 Task: Create a due date automation trigger when advanced on, 2 days after a card is due add fields with custom field "Resume" set to a date not in this week at 11:00 AM.
Action: Mouse moved to (1384, 100)
Screenshot: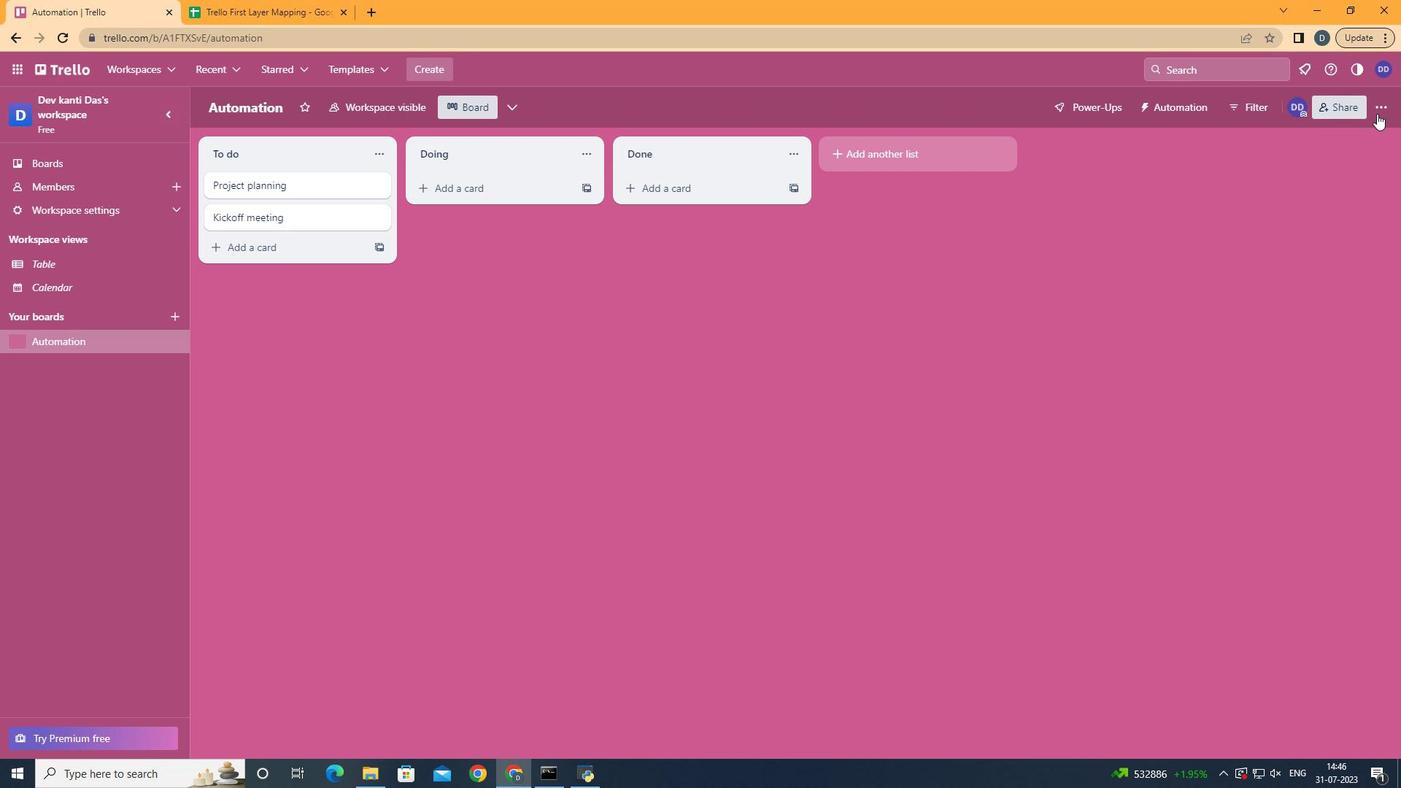 
Action: Mouse pressed left at (1384, 100)
Screenshot: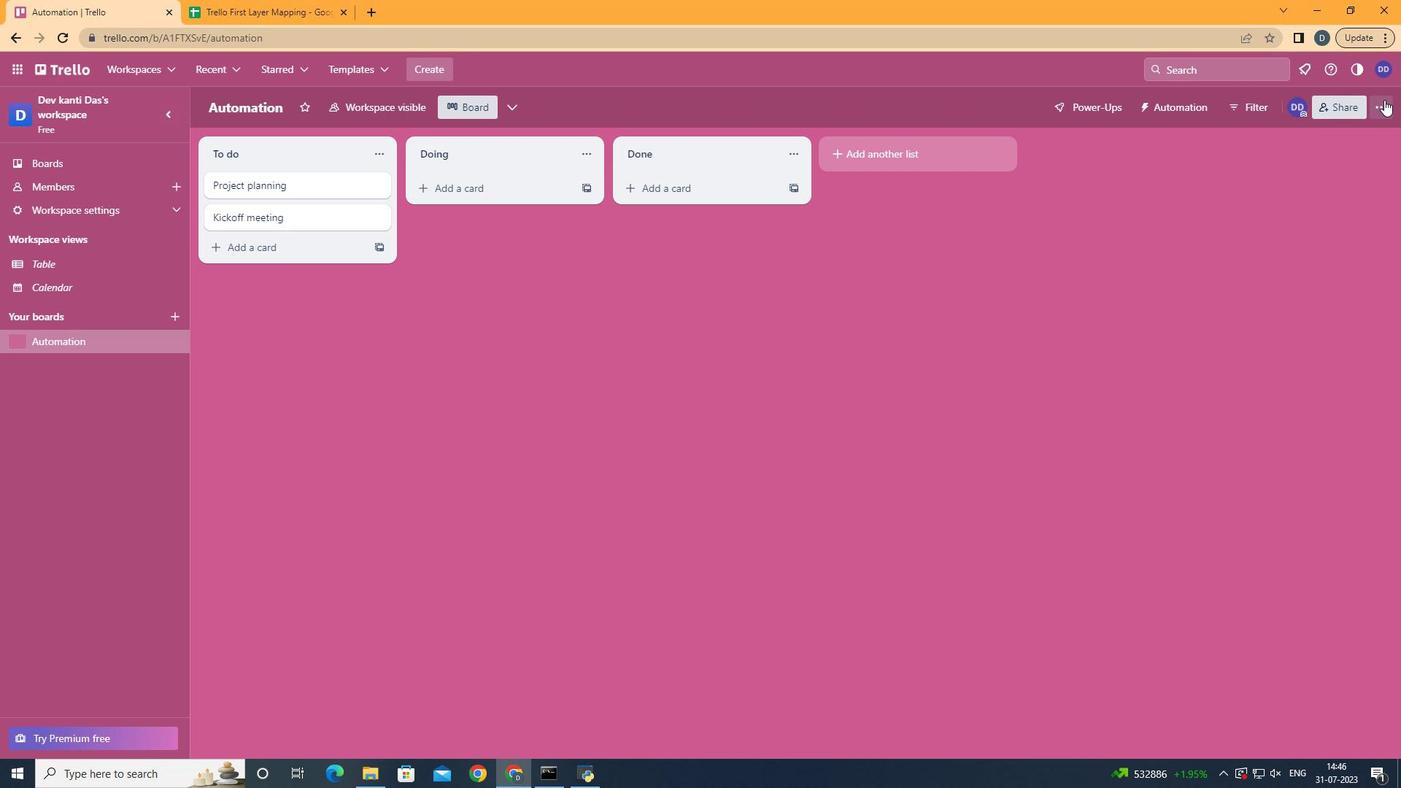 
Action: Mouse moved to (1298, 297)
Screenshot: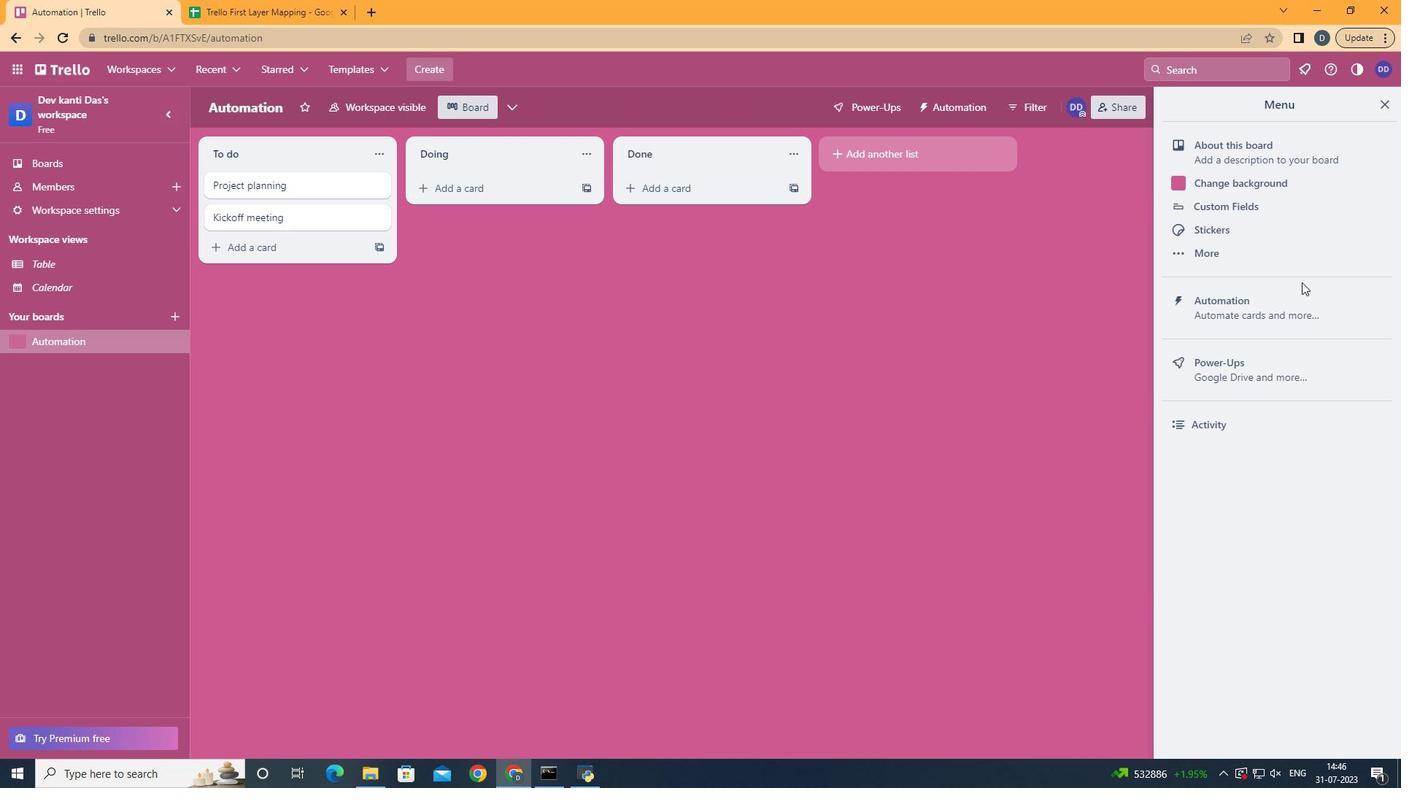 
Action: Mouse pressed left at (1298, 297)
Screenshot: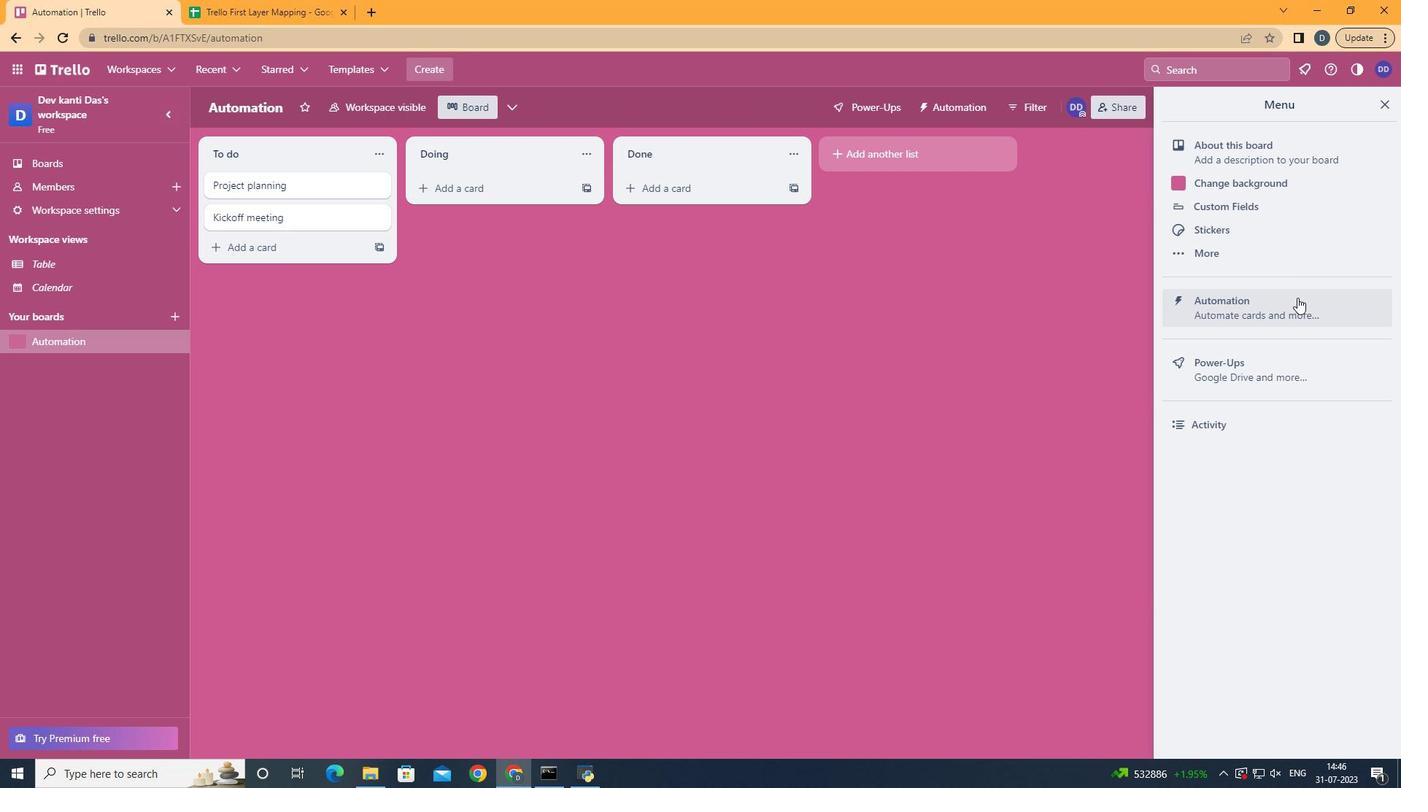 
Action: Mouse moved to (294, 291)
Screenshot: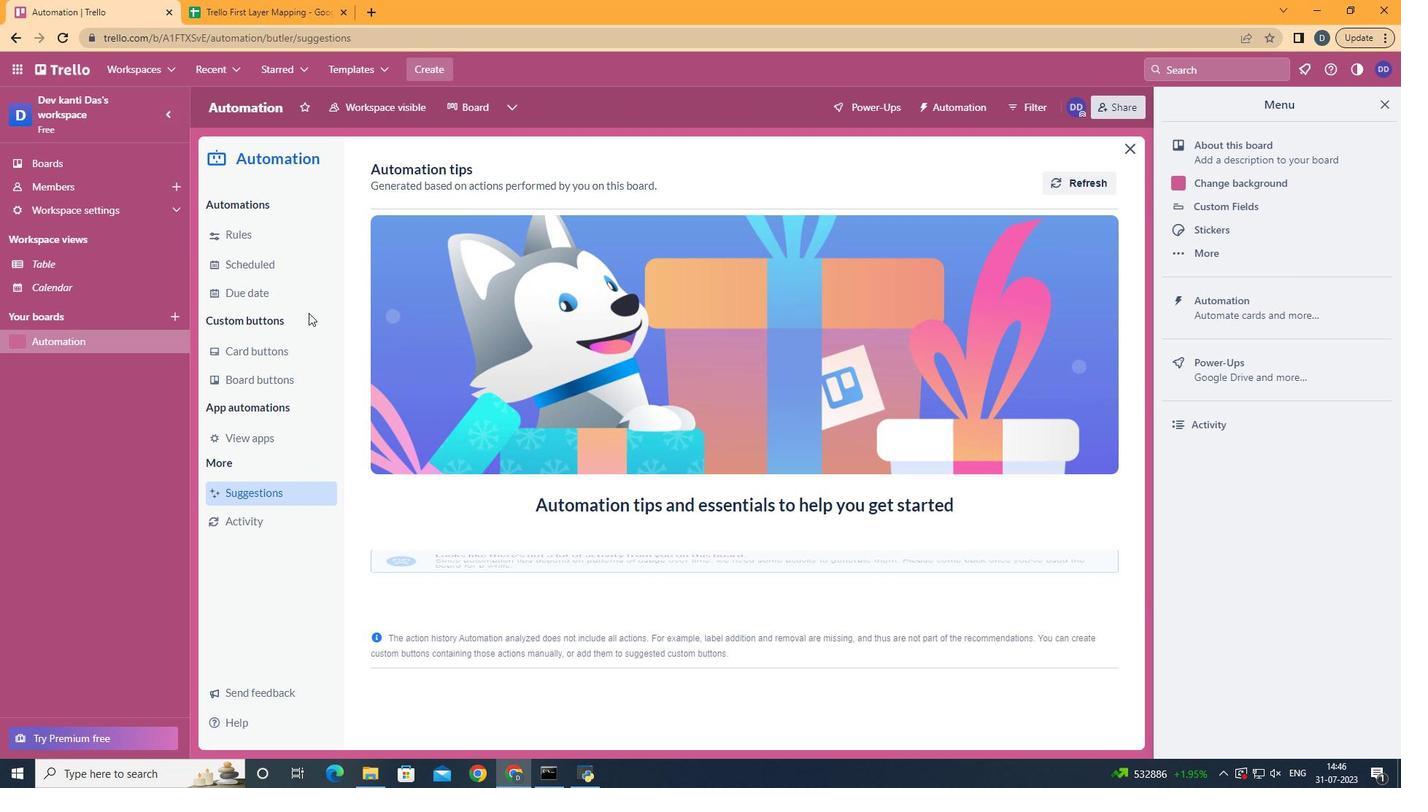 
Action: Mouse pressed left at (294, 291)
Screenshot: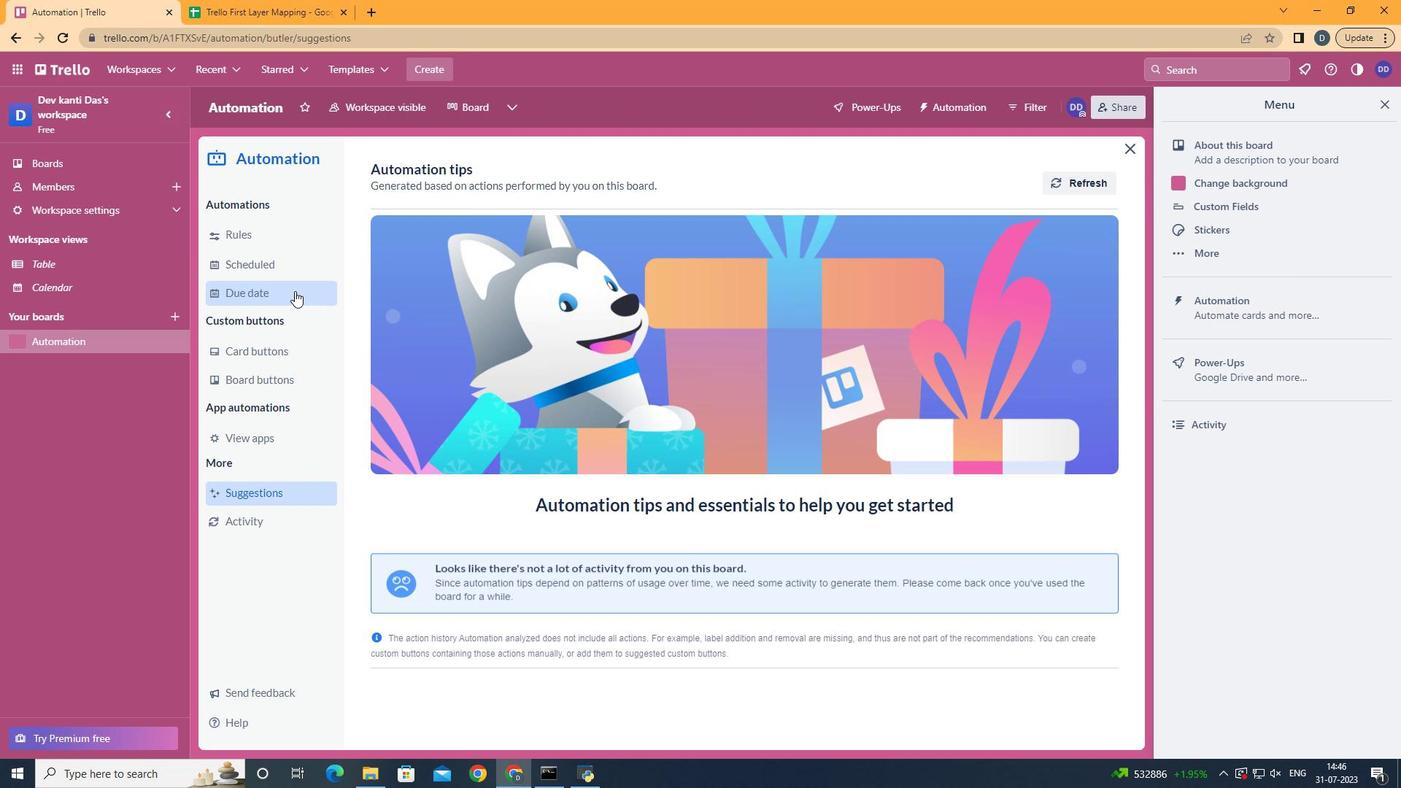 
Action: Mouse moved to (1059, 172)
Screenshot: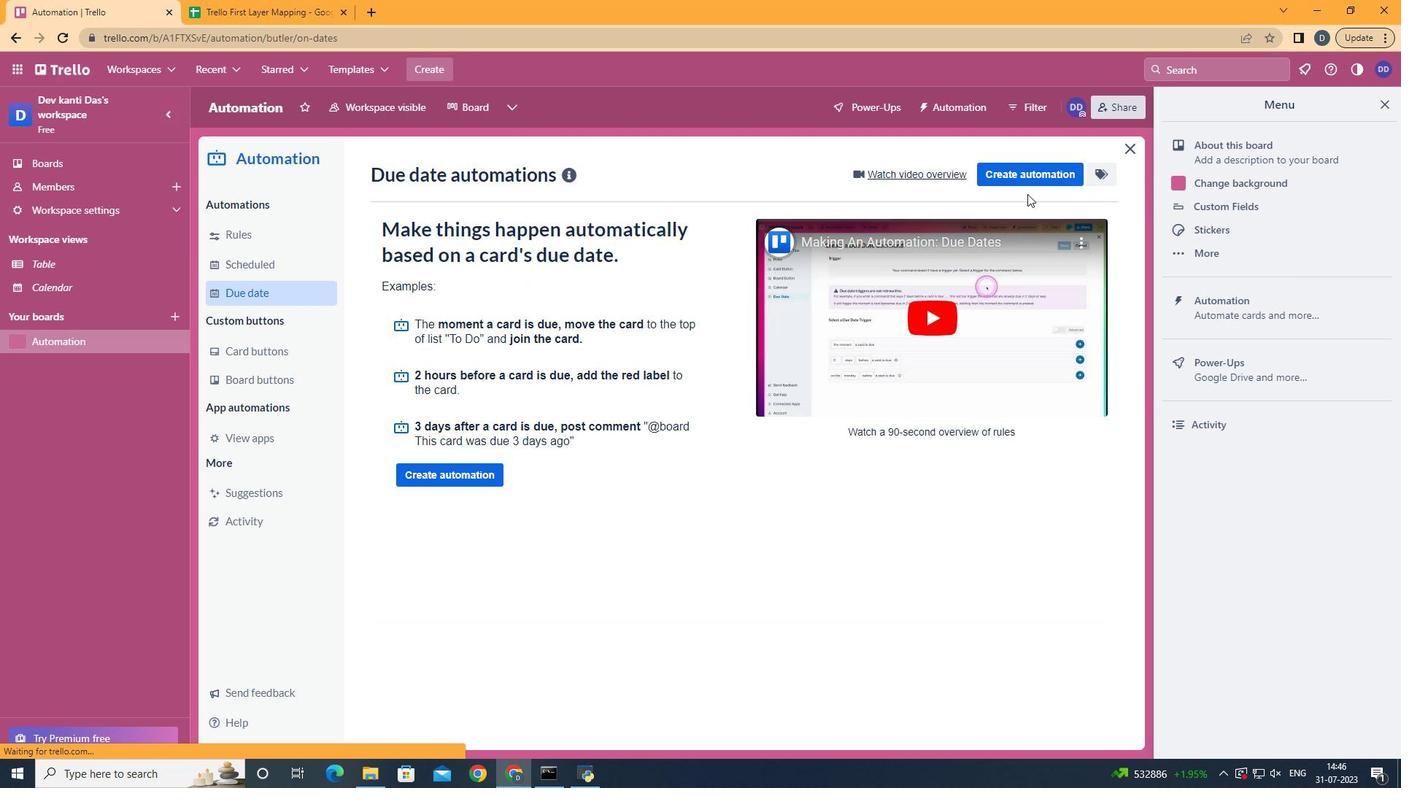 
Action: Mouse pressed left at (1059, 172)
Screenshot: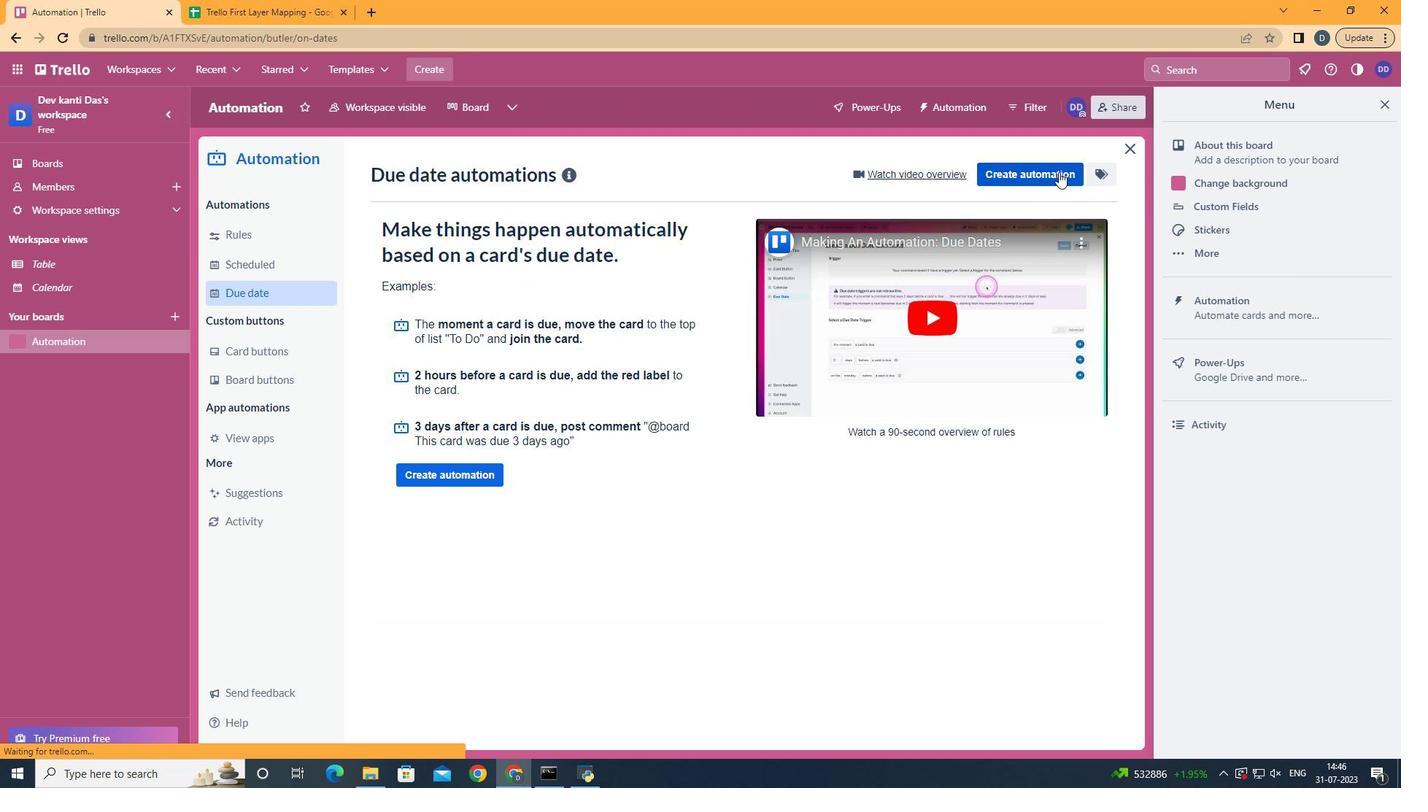 
Action: Mouse moved to (711, 331)
Screenshot: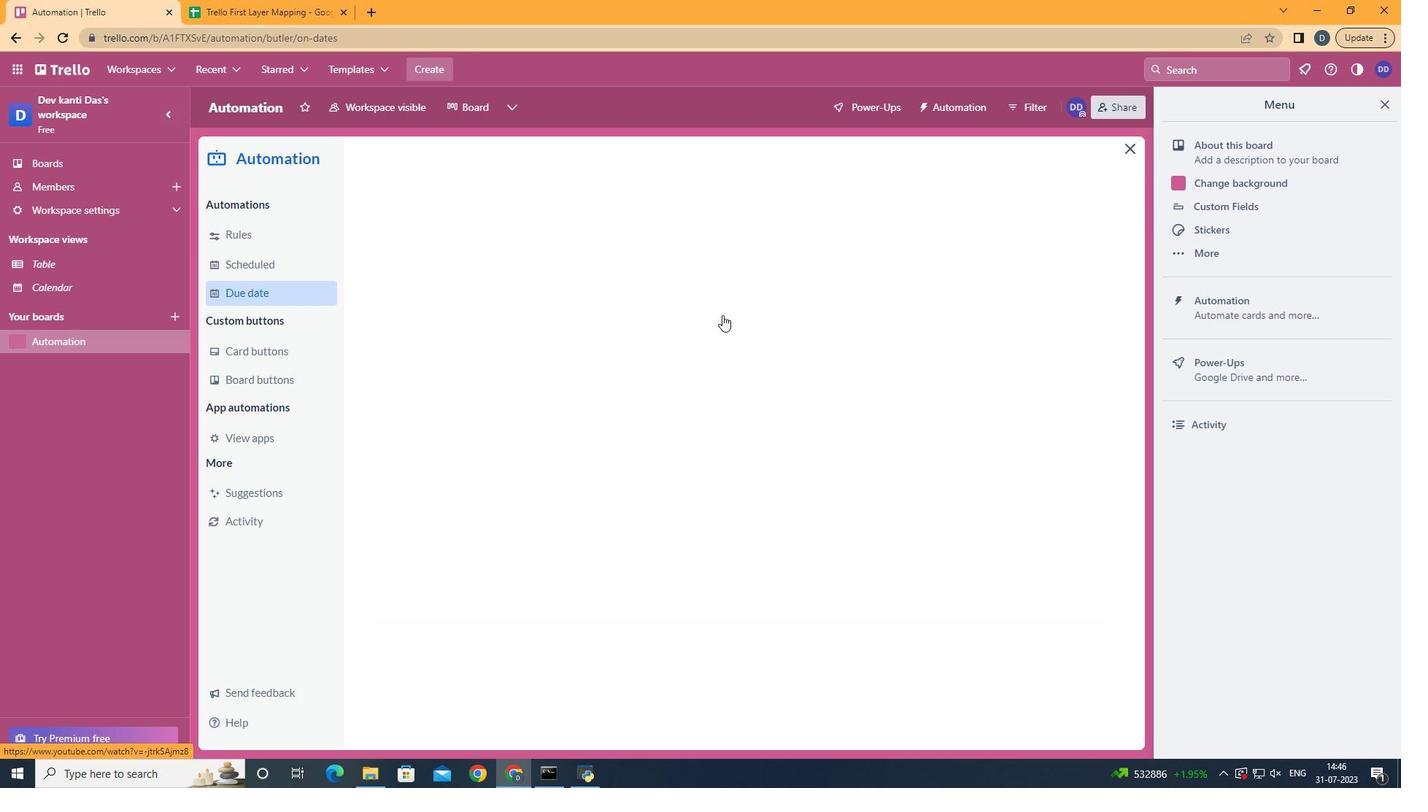 
Action: Mouse pressed left at (711, 331)
Screenshot: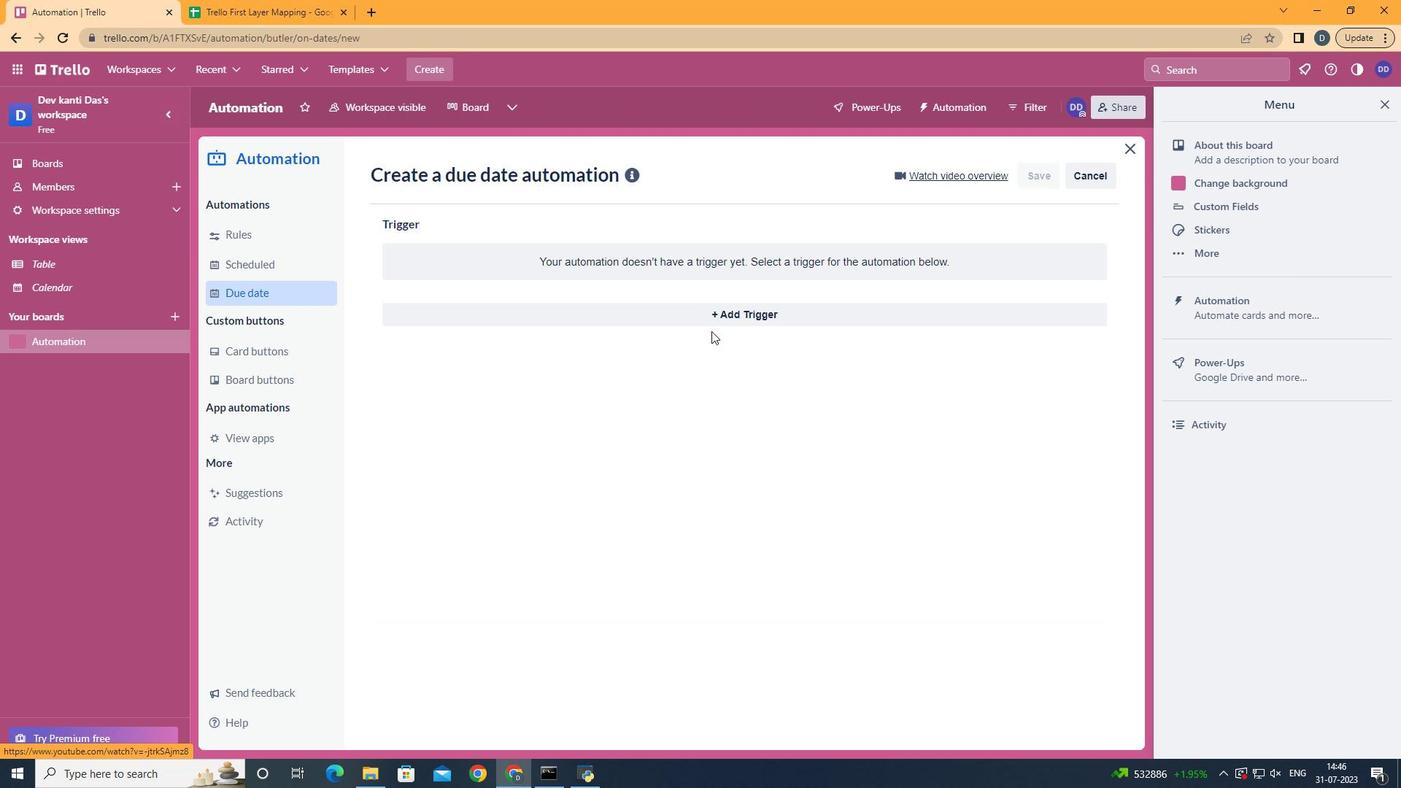 
Action: Mouse moved to (712, 321)
Screenshot: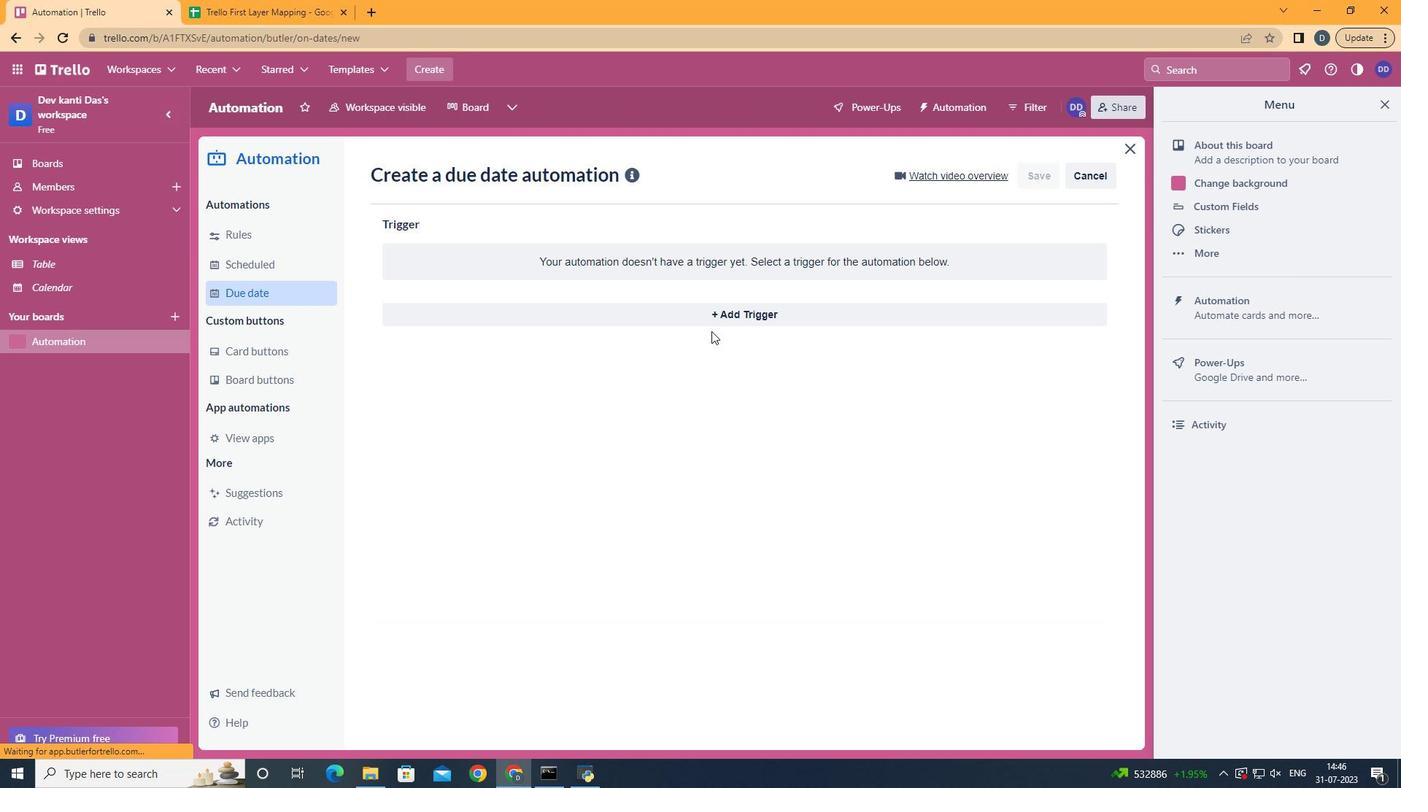 
Action: Mouse pressed left at (712, 321)
Screenshot: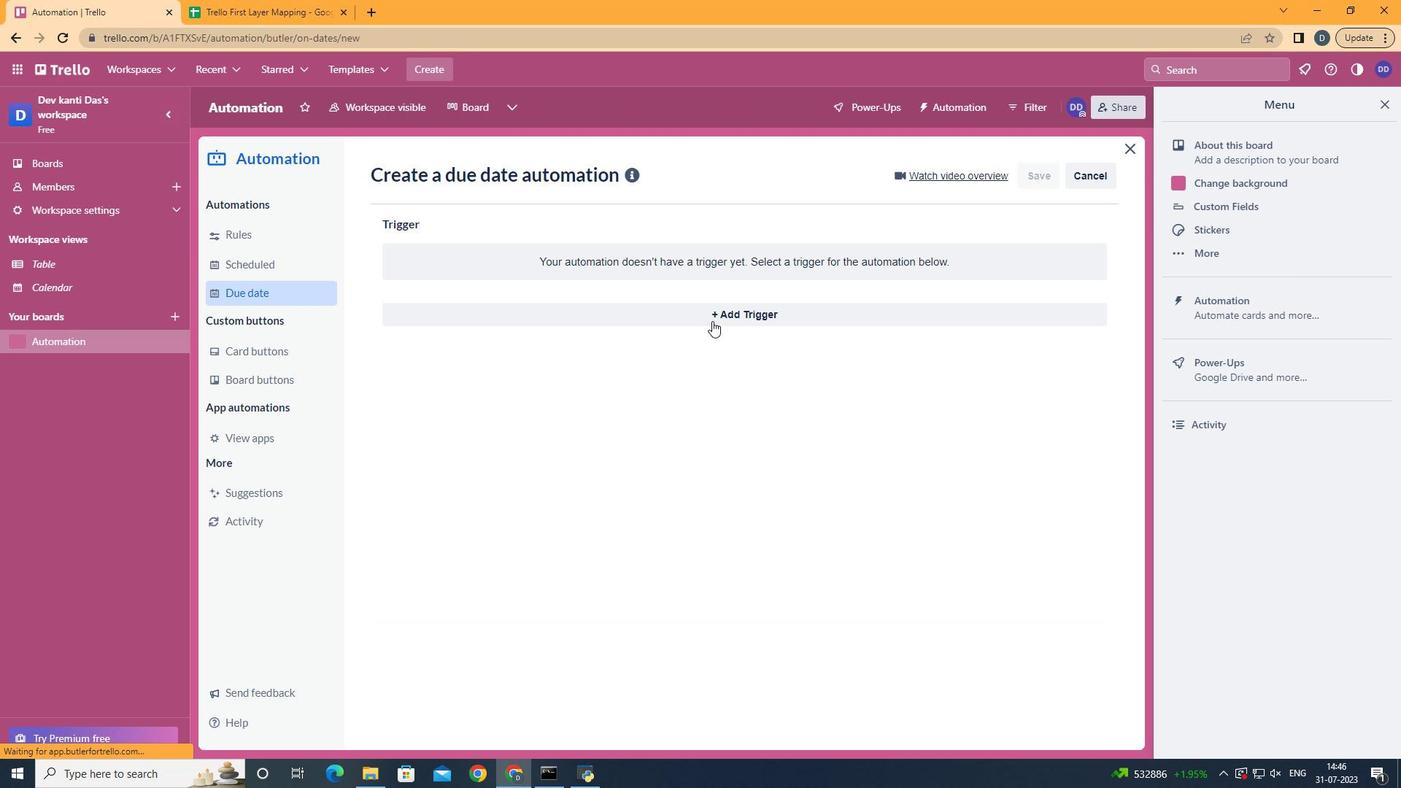 
Action: Mouse moved to (504, 594)
Screenshot: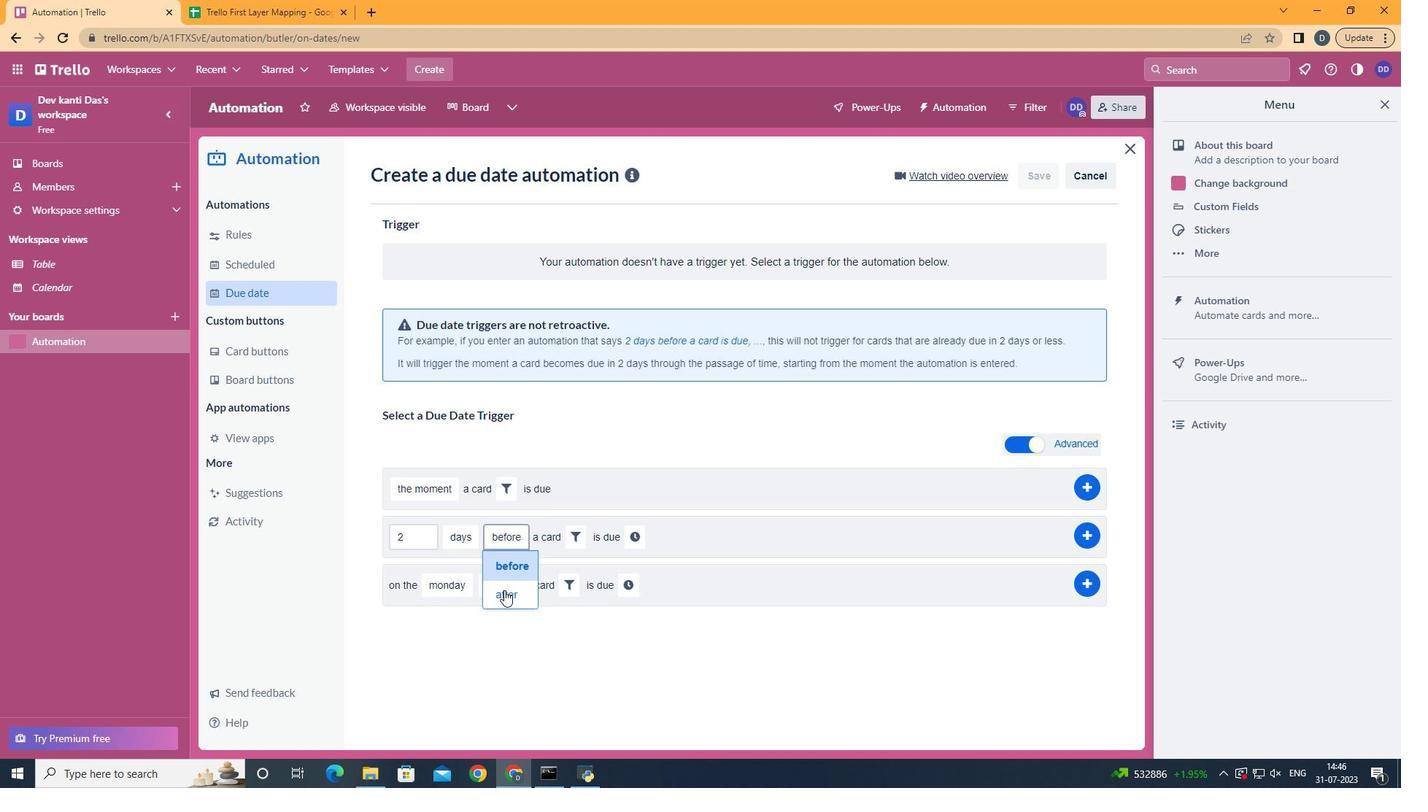 
Action: Mouse pressed left at (504, 594)
Screenshot: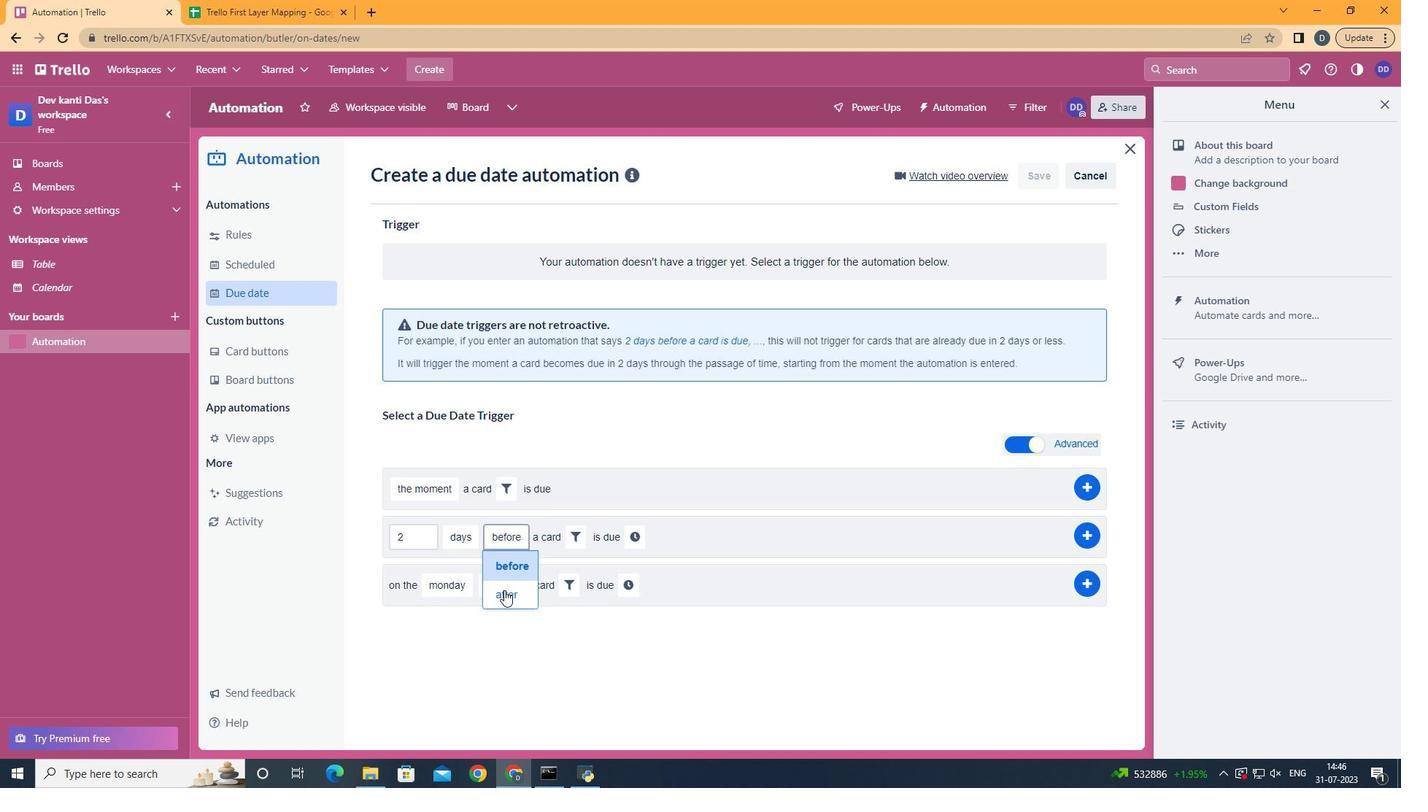
Action: Mouse moved to (568, 540)
Screenshot: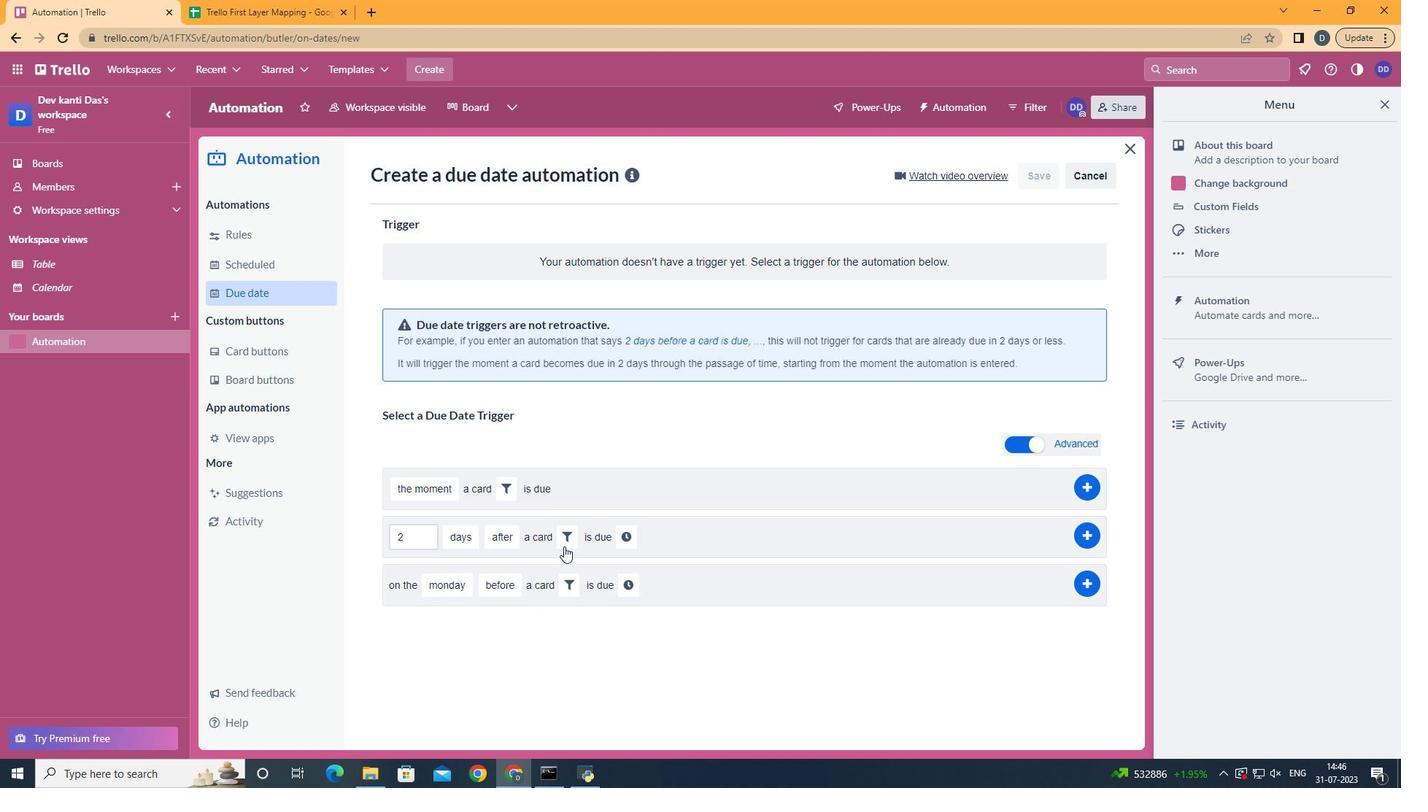 
Action: Mouse pressed left at (568, 540)
Screenshot: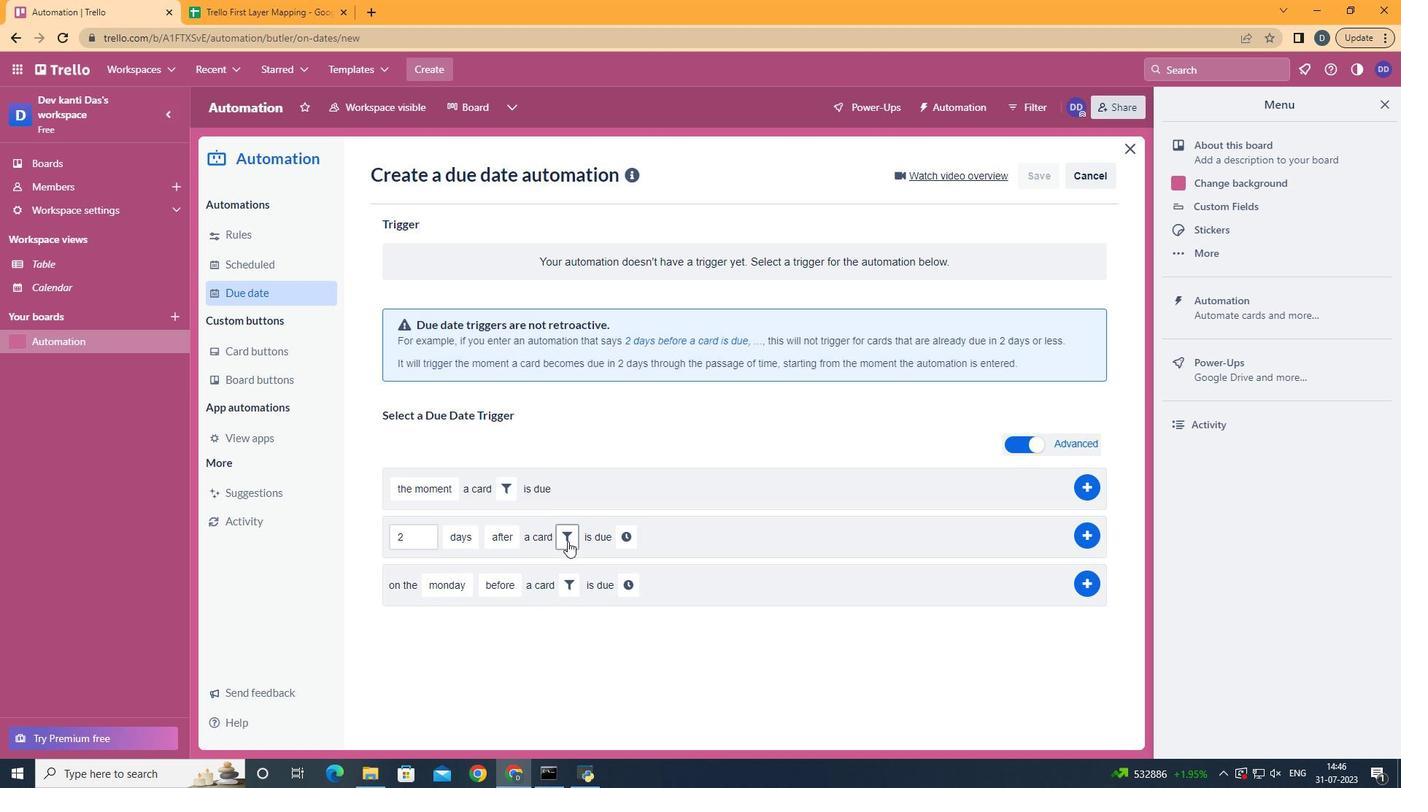 
Action: Mouse moved to (792, 589)
Screenshot: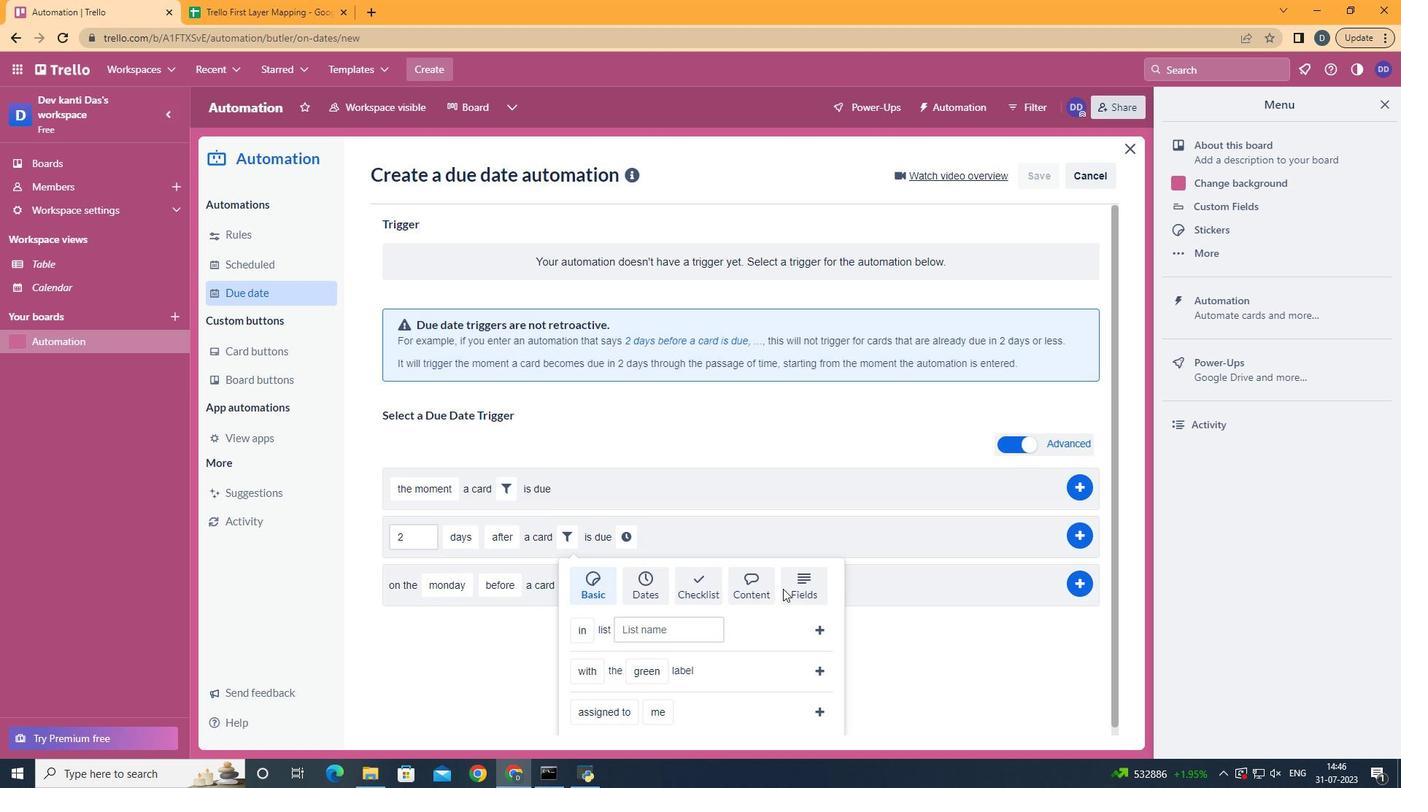 
Action: Mouse pressed left at (792, 589)
Screenshot: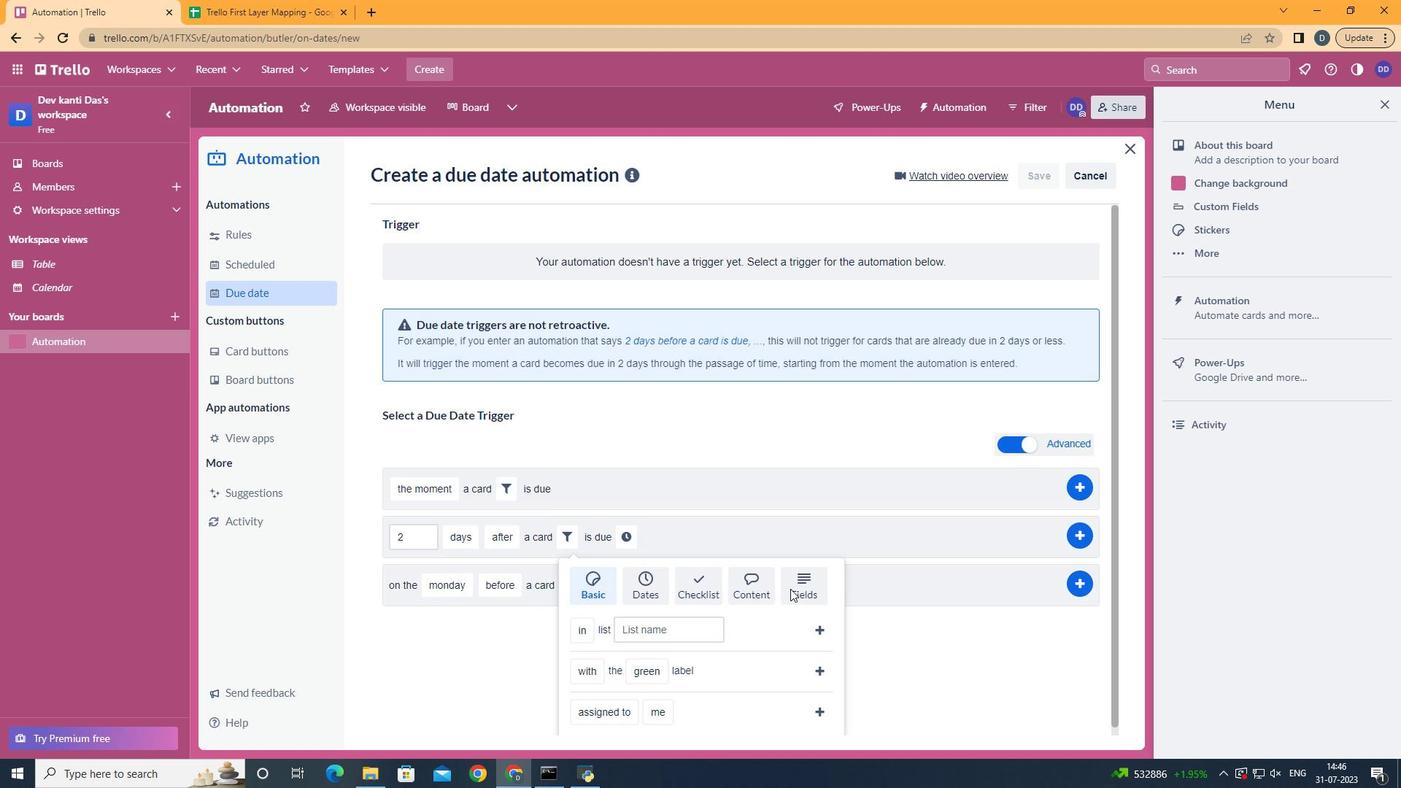 
Action: Mouse scrolled (792, 588) with delta (0, 0)
Screenshot: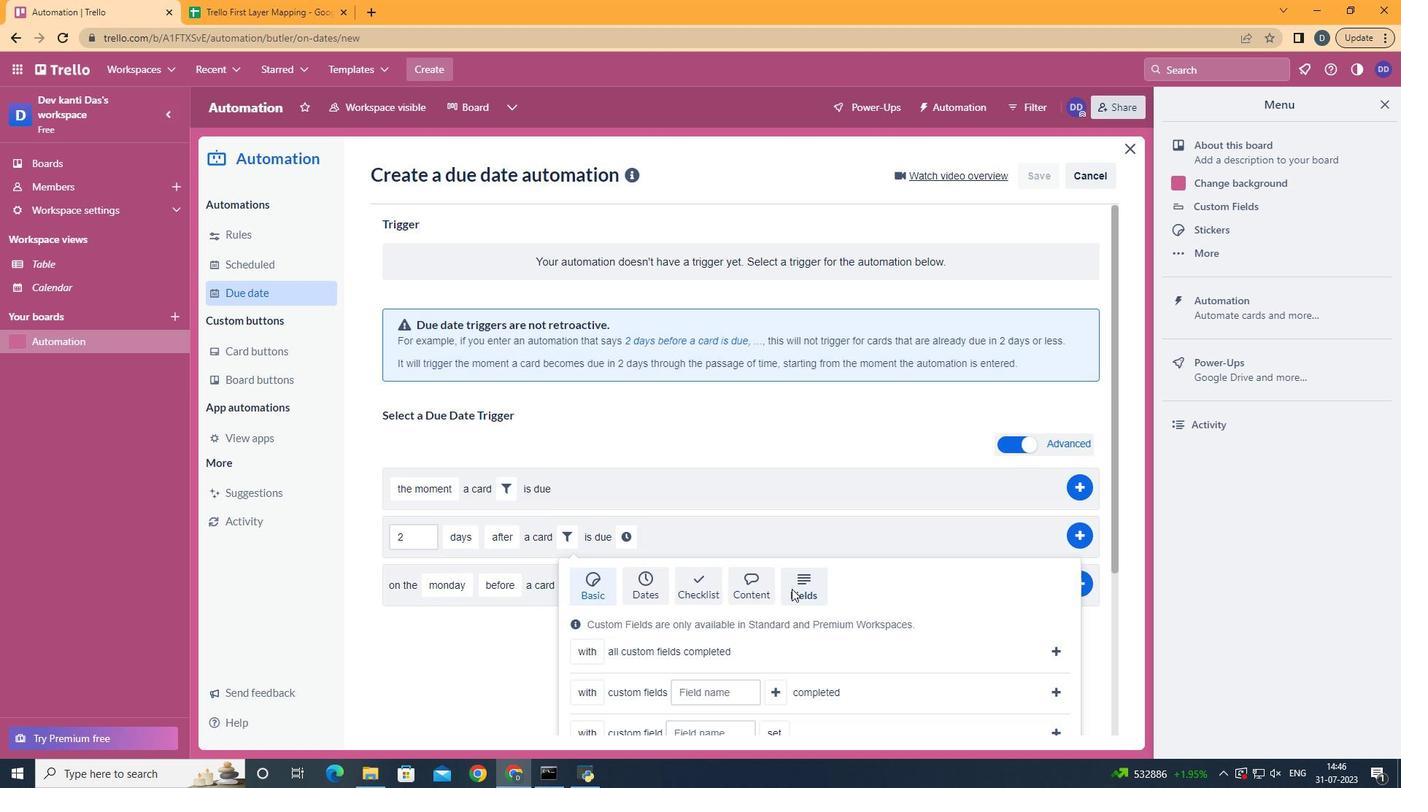
Action: Mouse scrolled (792, 588) with delta (0, 0)
Screenshot: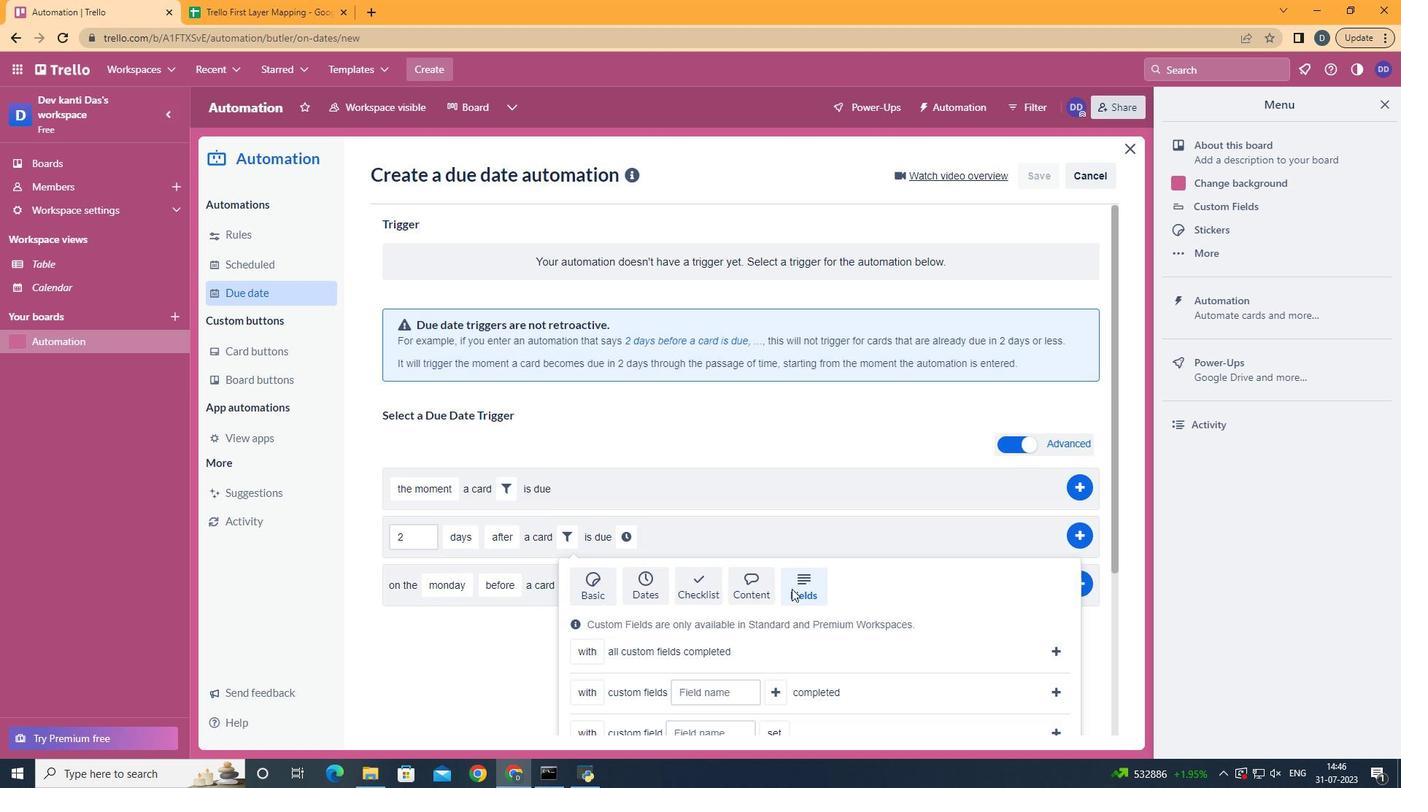
Action: Mouse scrolled (792, 588) with delta (0, 0)
Screenshot: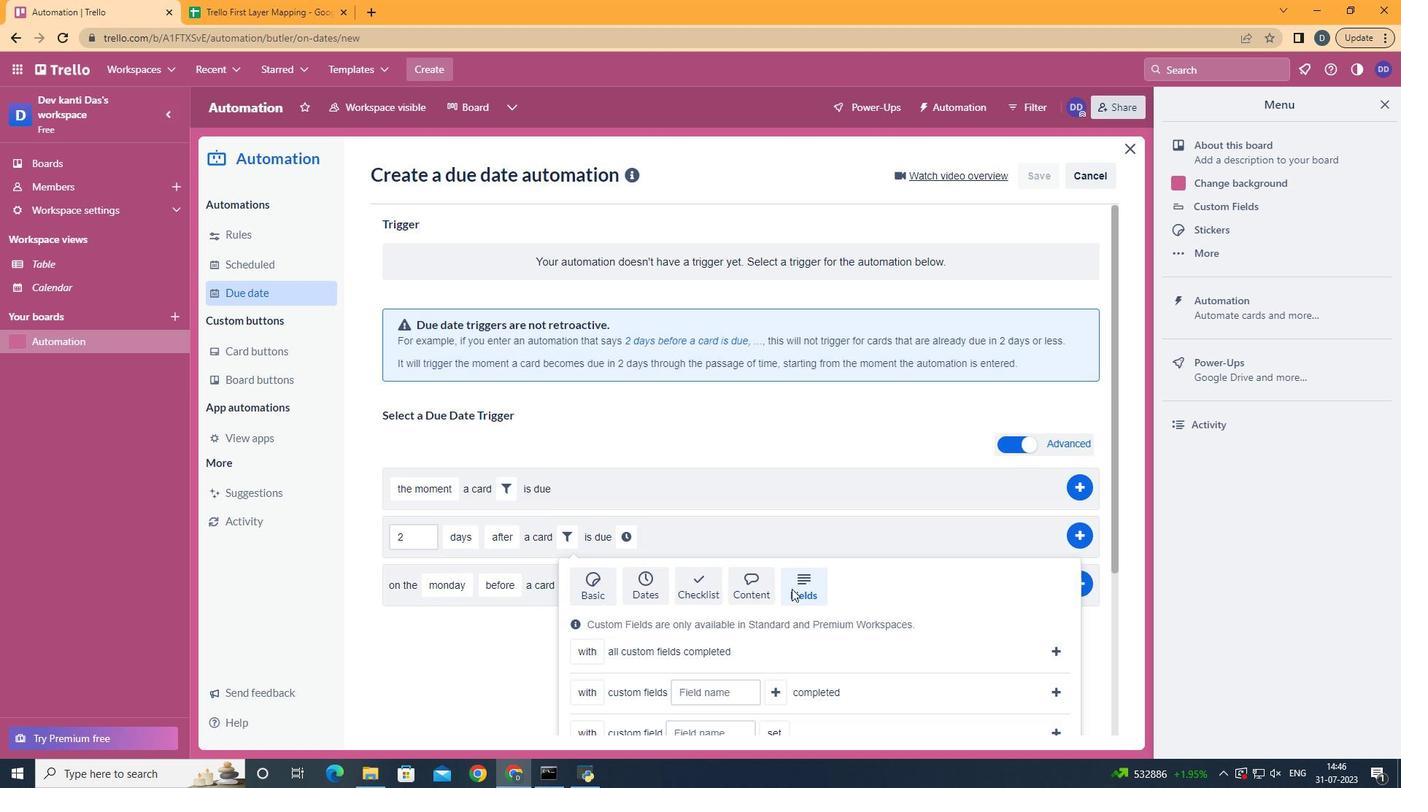 
Action: Mouse scrolled (792, 588) with delta (0, 0)
Screenshot: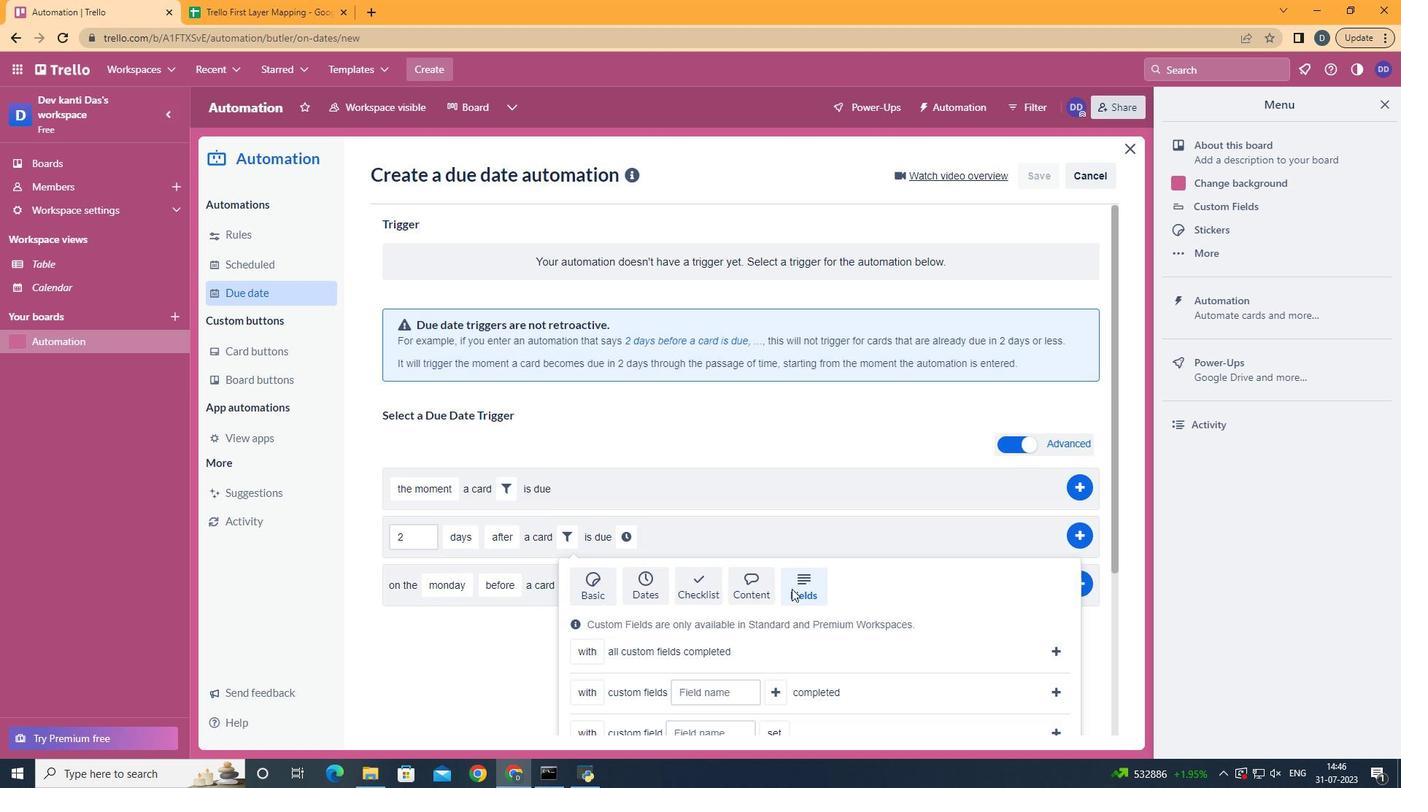 
Action: Mouse scrolled (792, 588) with delta (0, 0)
Screenshot: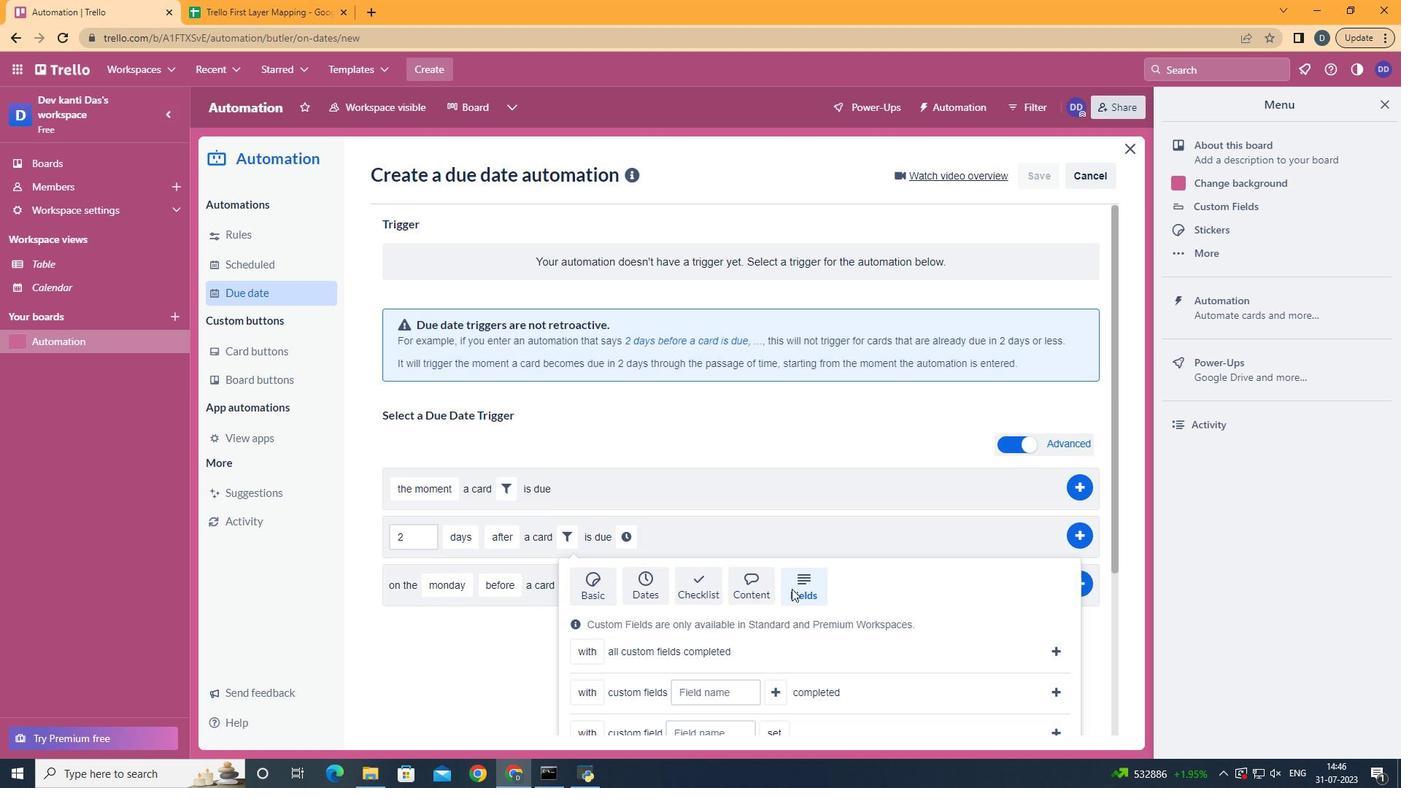 
Action: Mouse moved to (603, 682)
Screenshot: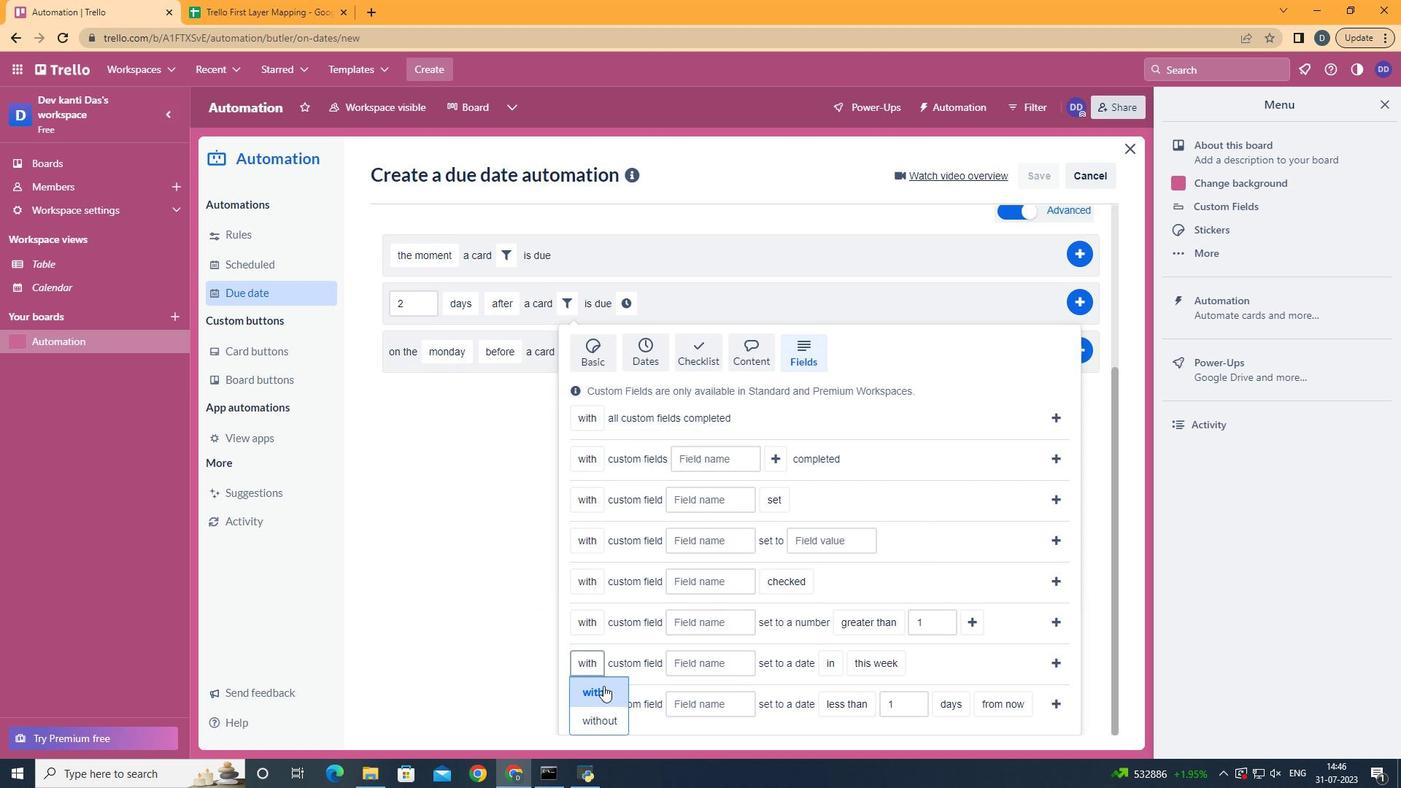 
Action: Mouse pressed left at (603, 682)
Screenshot: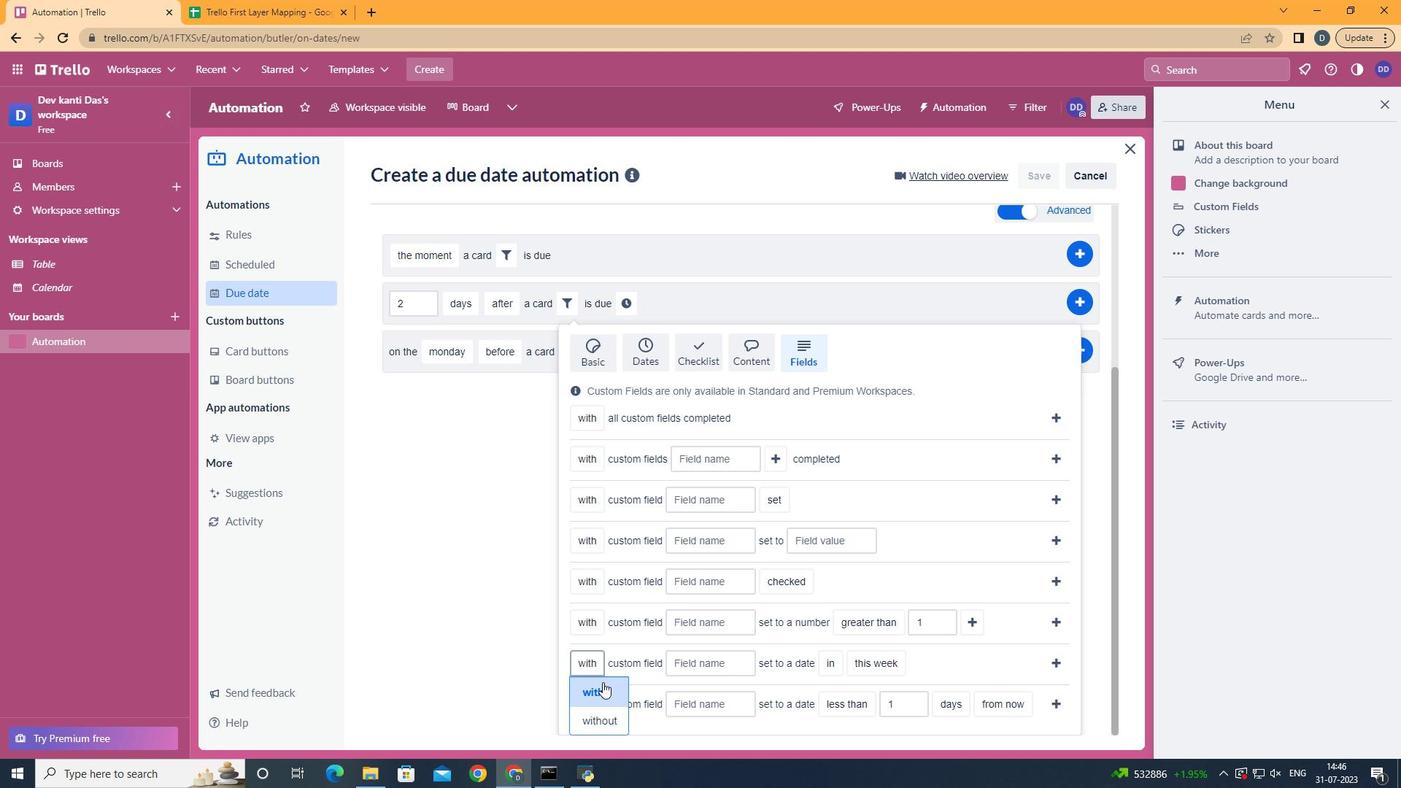 
Action: Mouse moved to (693, 665)
Screenshot: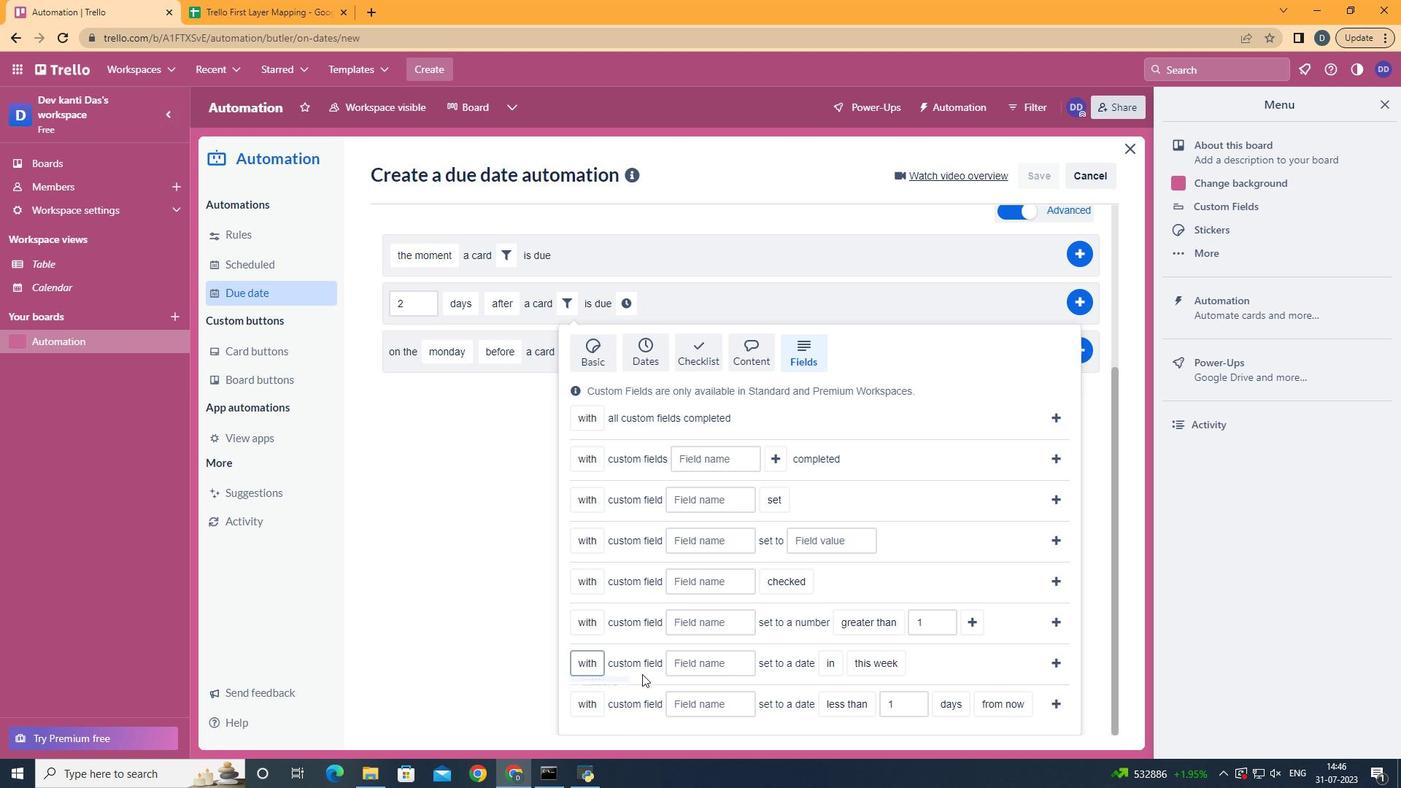 
Action: Mouse pressed left at (693, 665)
Screenshot: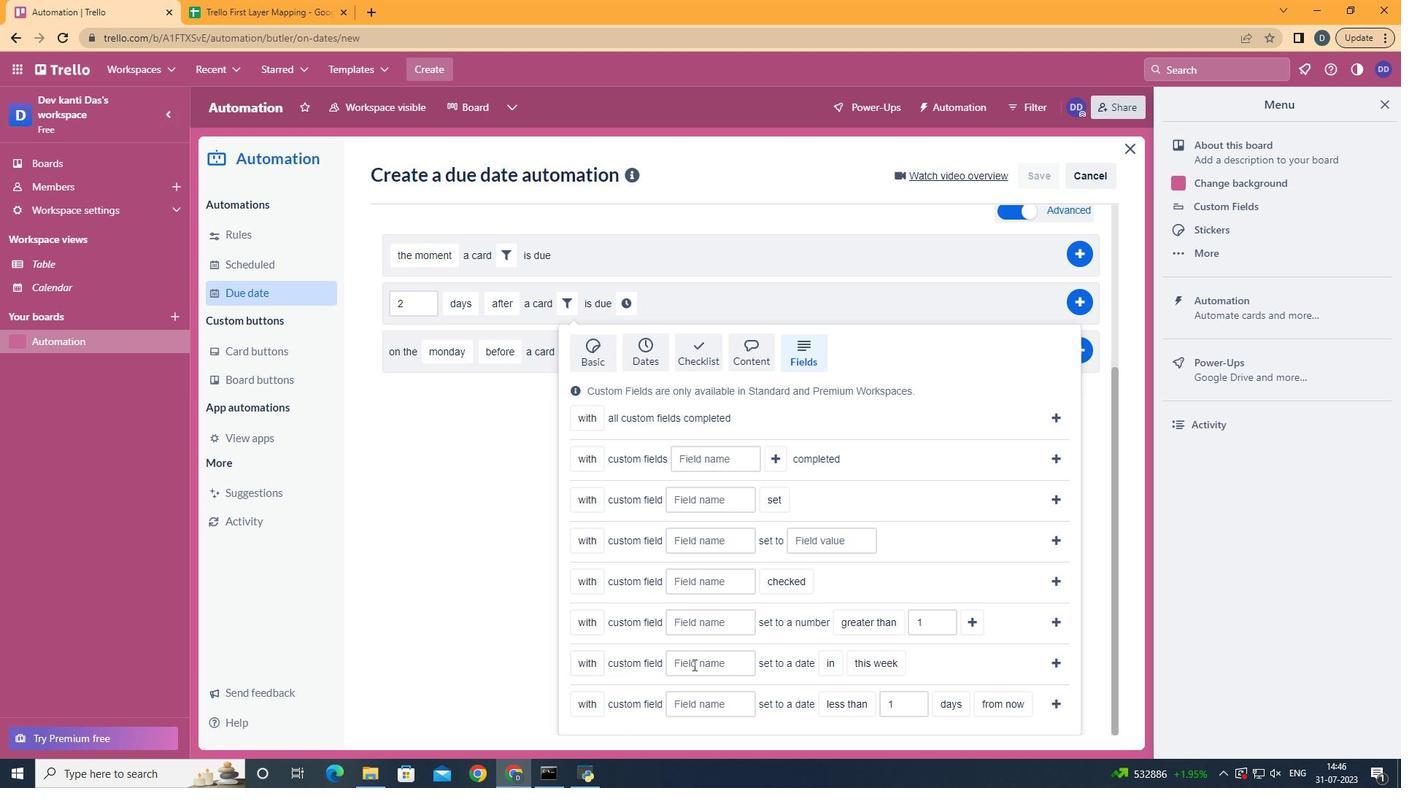 
Action: Key pressed <Key.shift>Resume
Screenshot: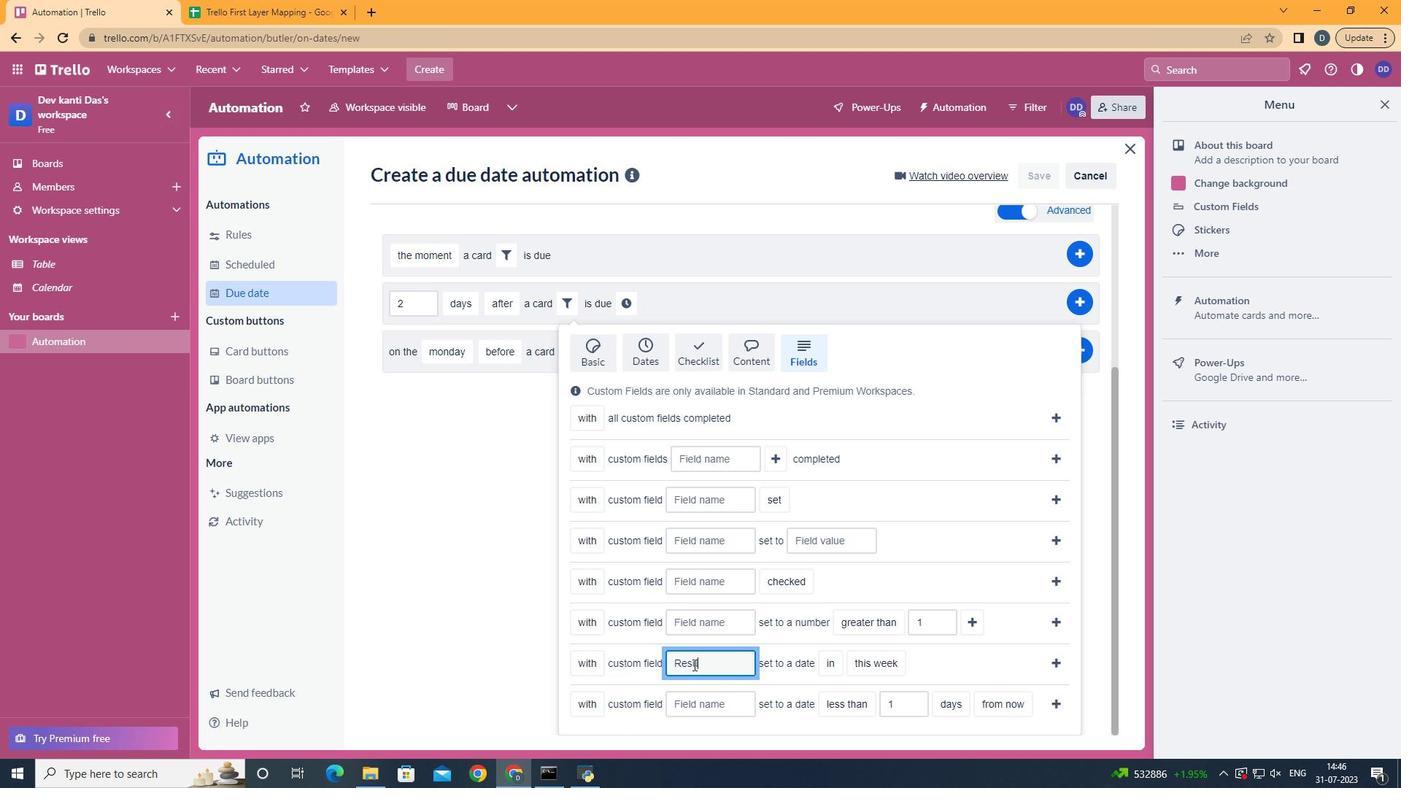 
Action: Mouse moved to (838, 719)
Screenshot: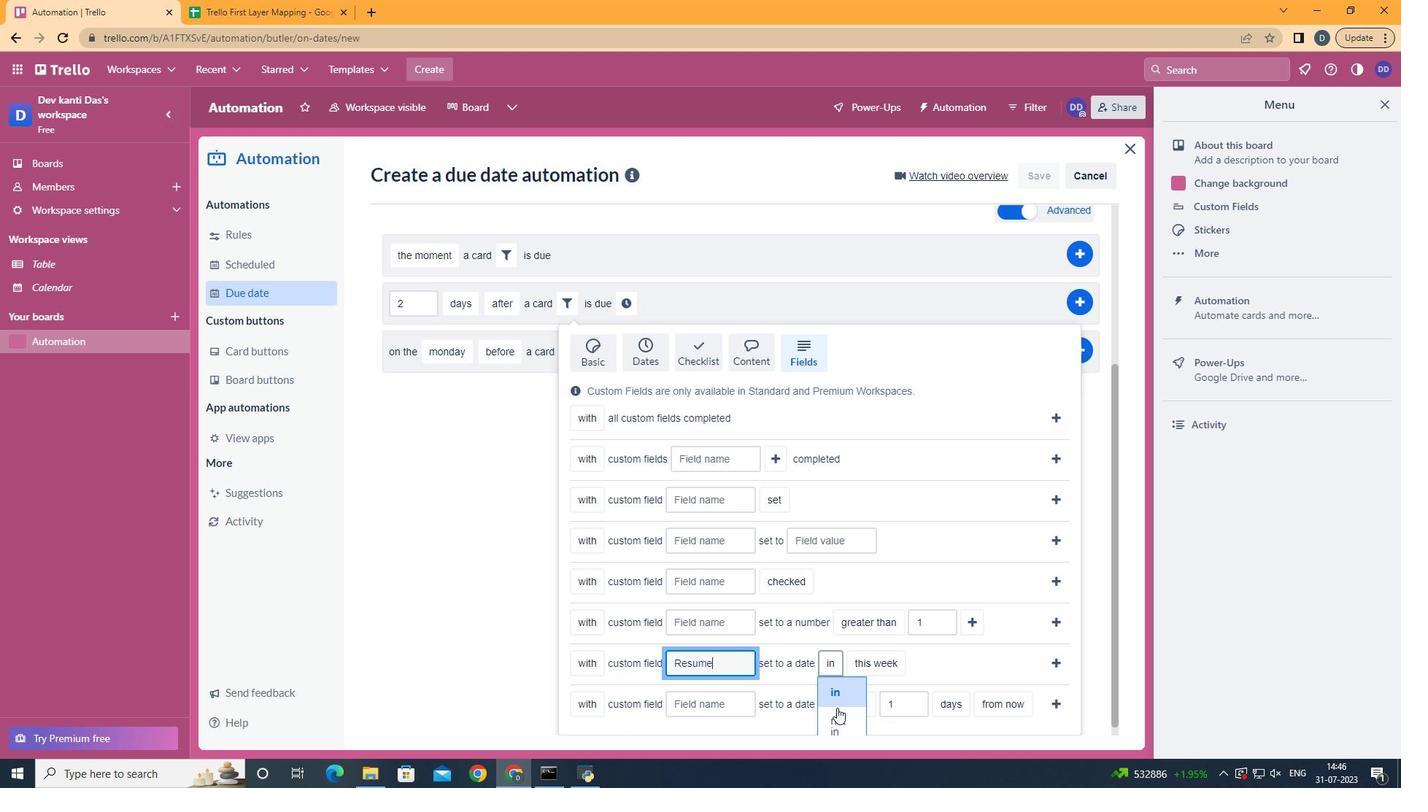 
Action: Mouse pressed left at (838, 719)
Screenshot: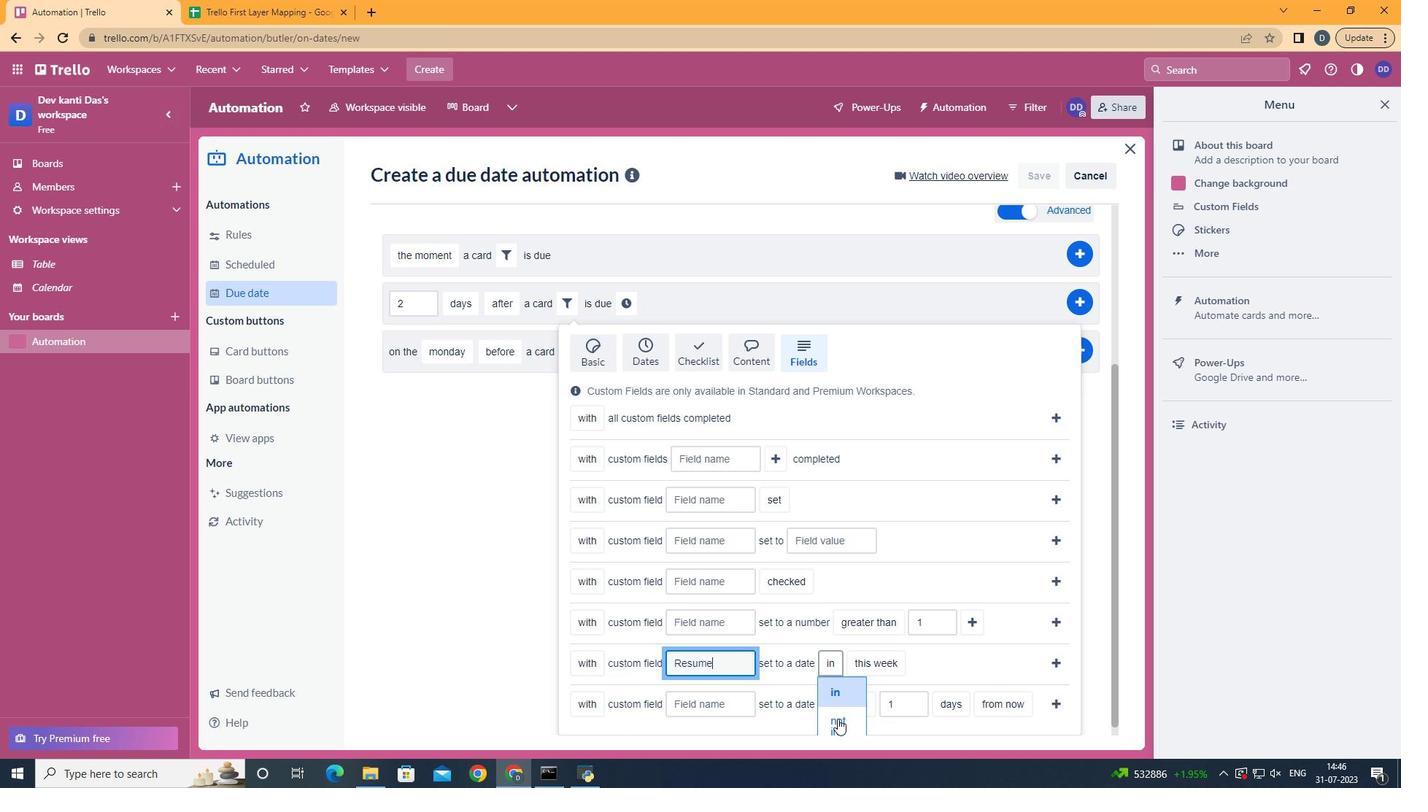 
Action: Mouse moved to (900, 687)
Screenshot: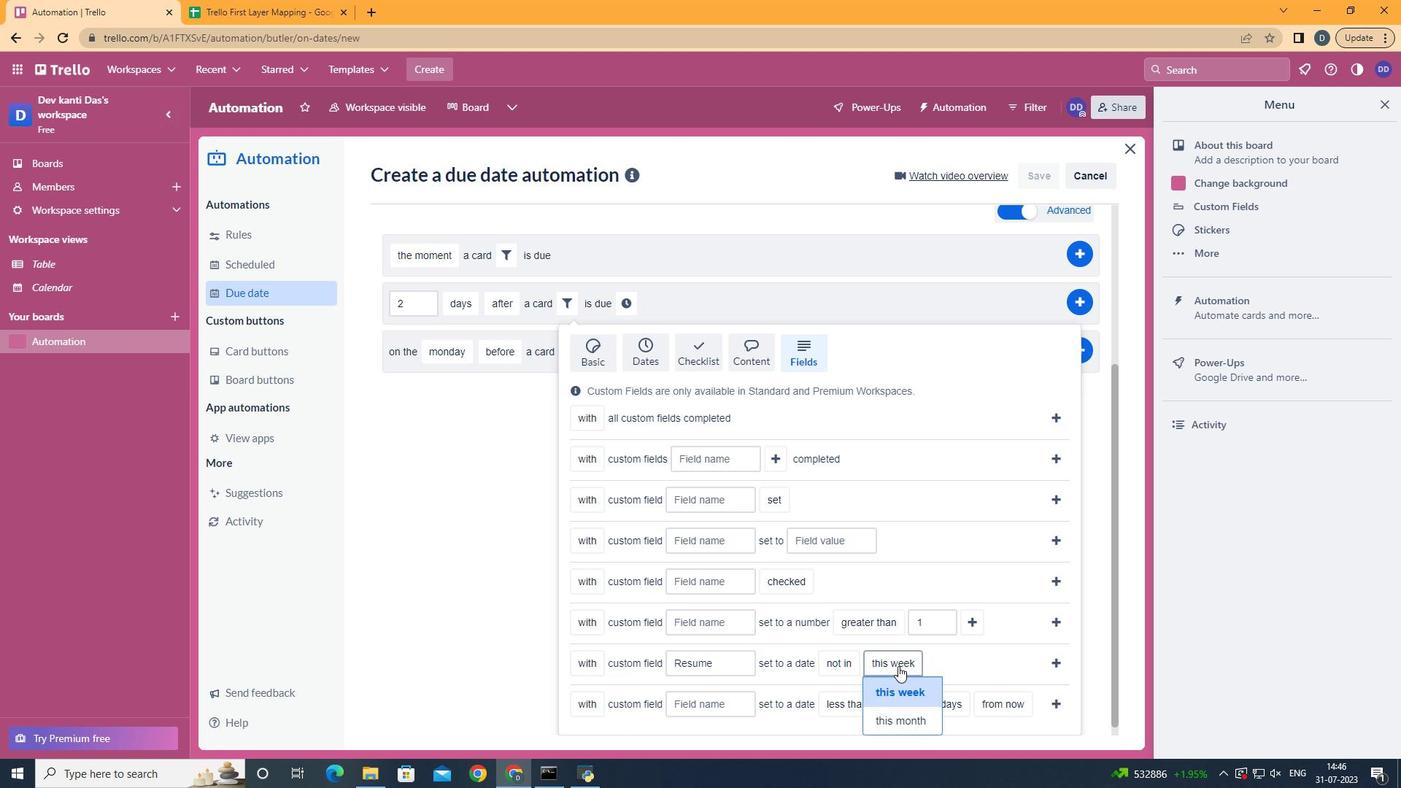 
Action: Mouse pressed left at (900, 687)
Screenshot: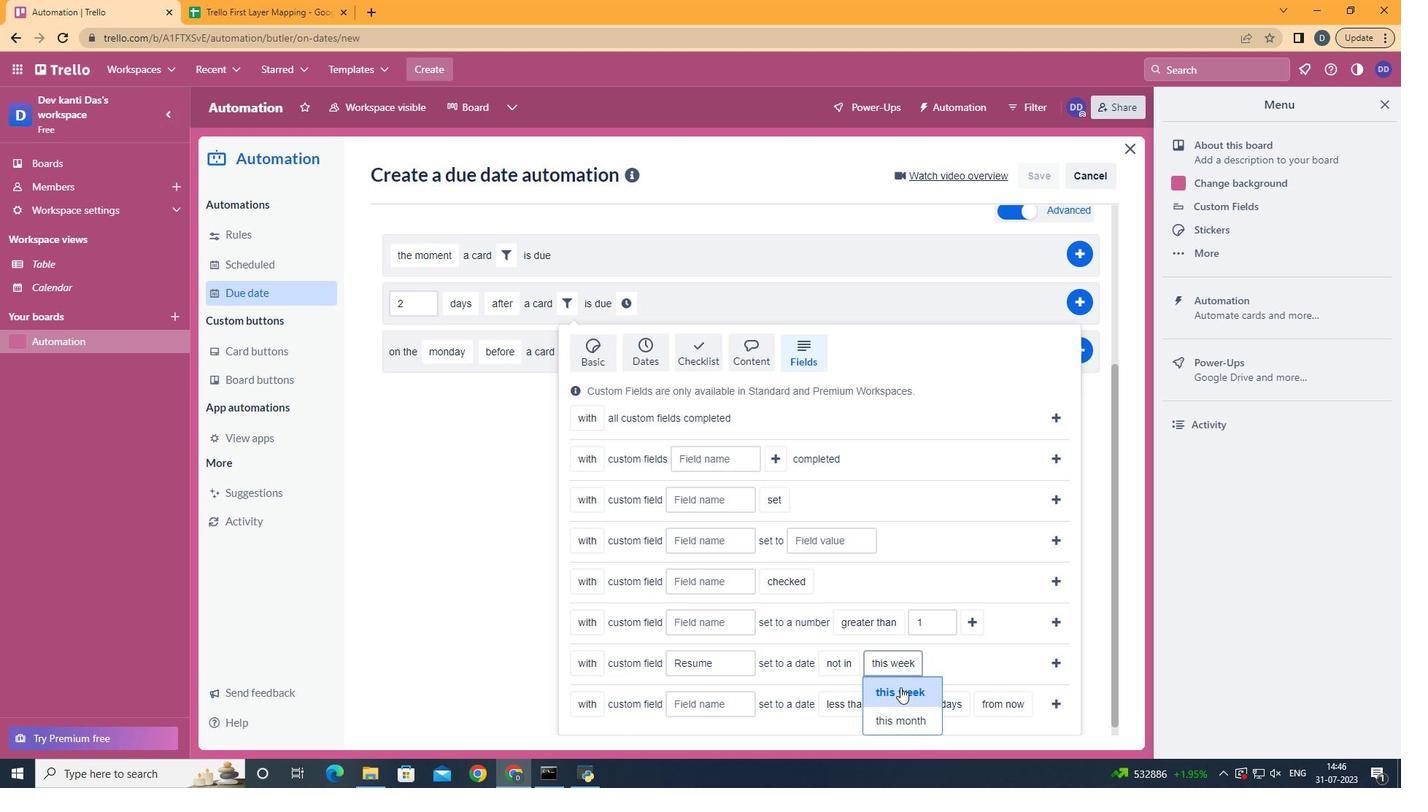 
Action: Mouse moved to (1054, 664)
Screenshot: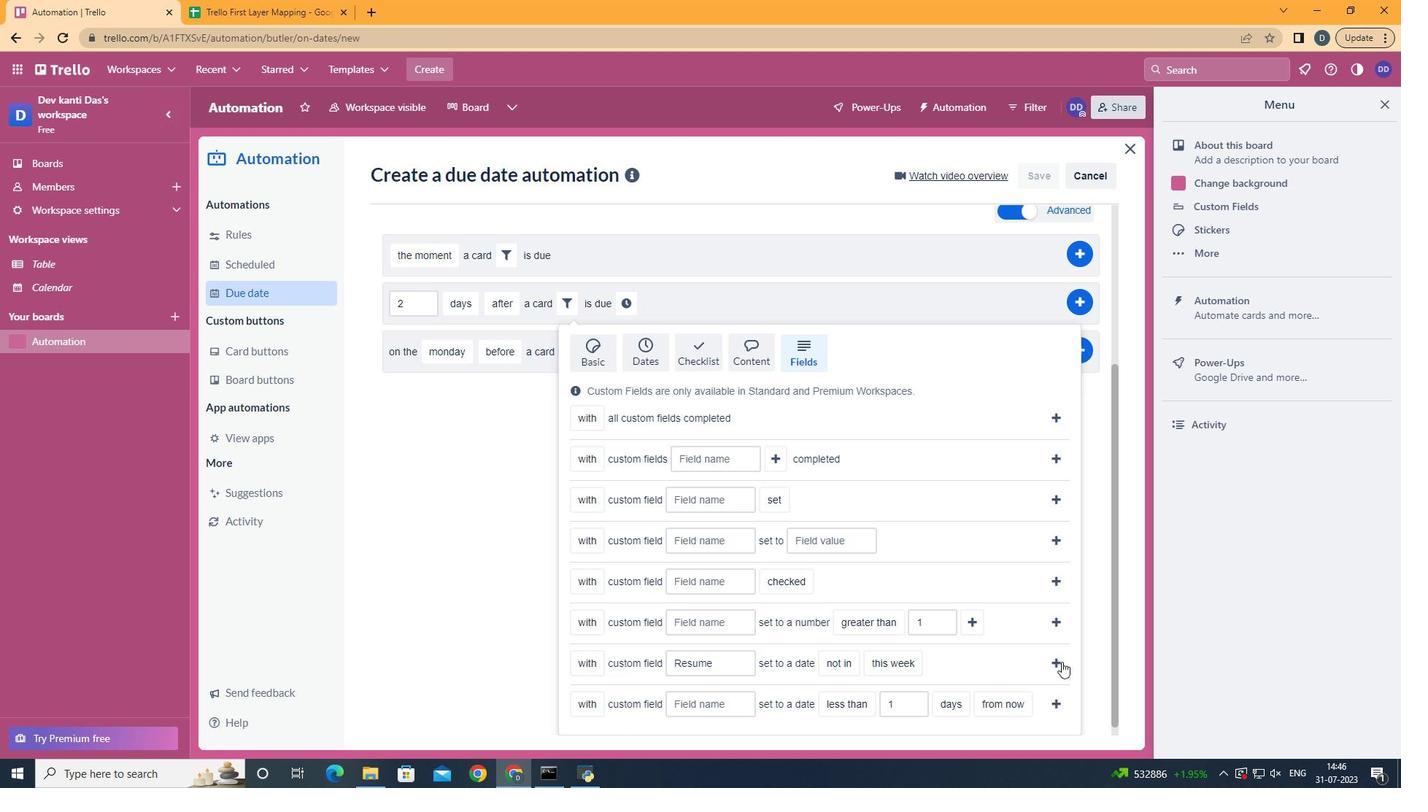 
Action: Mouse pressed left at (1054, 664)
Screenshot: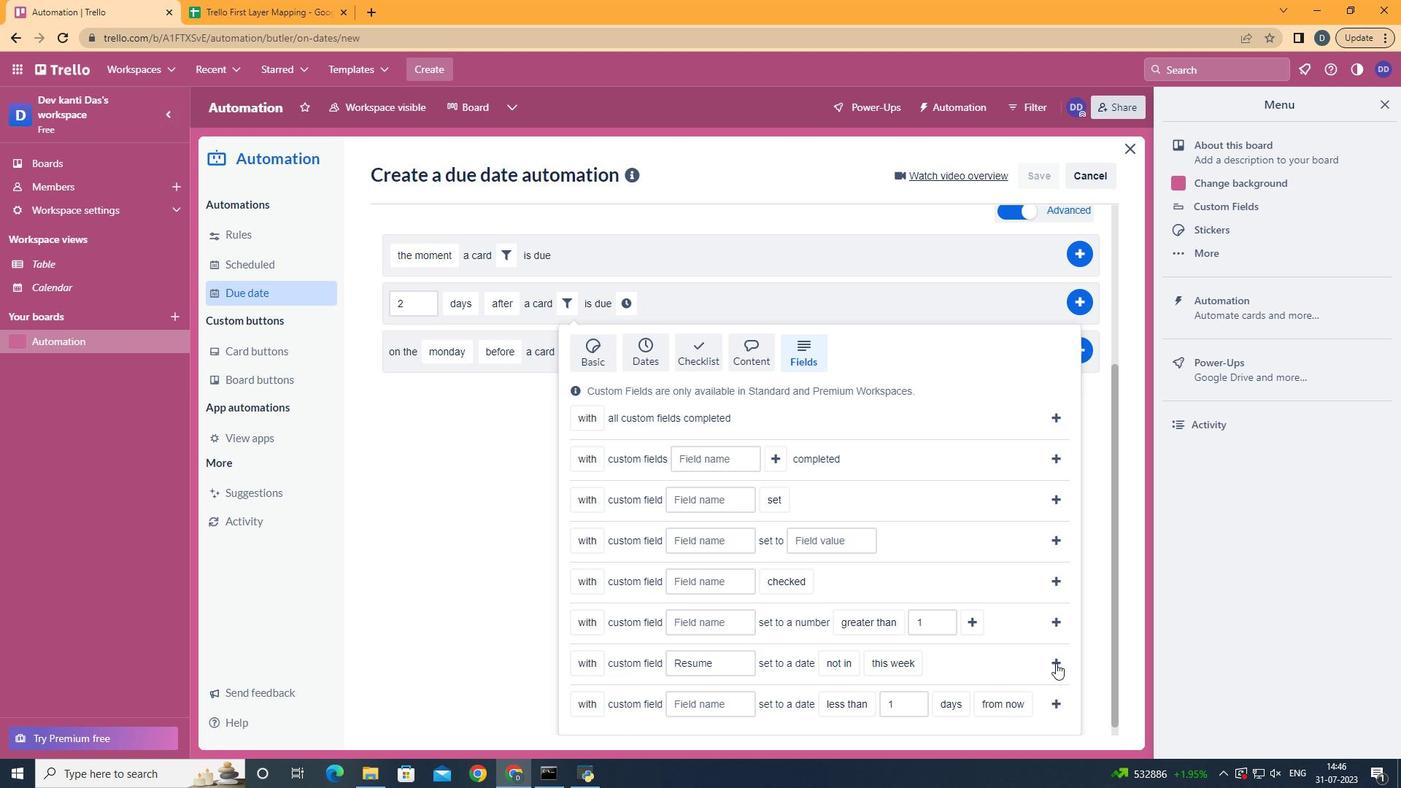 
Action: Mouse moved to (917, 540)
Screenshot: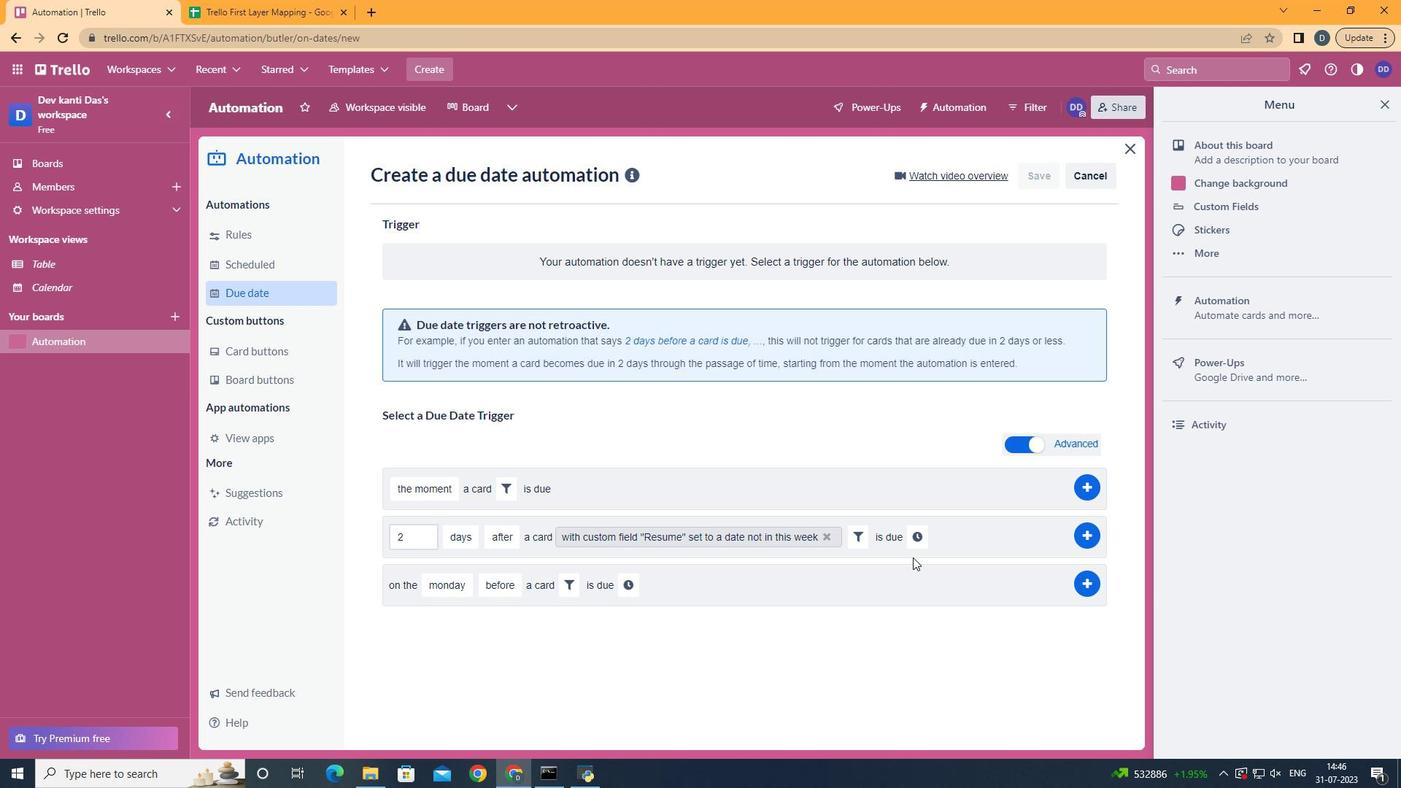 
Action: Mouse pressed left at (917, 540)
Screenshot: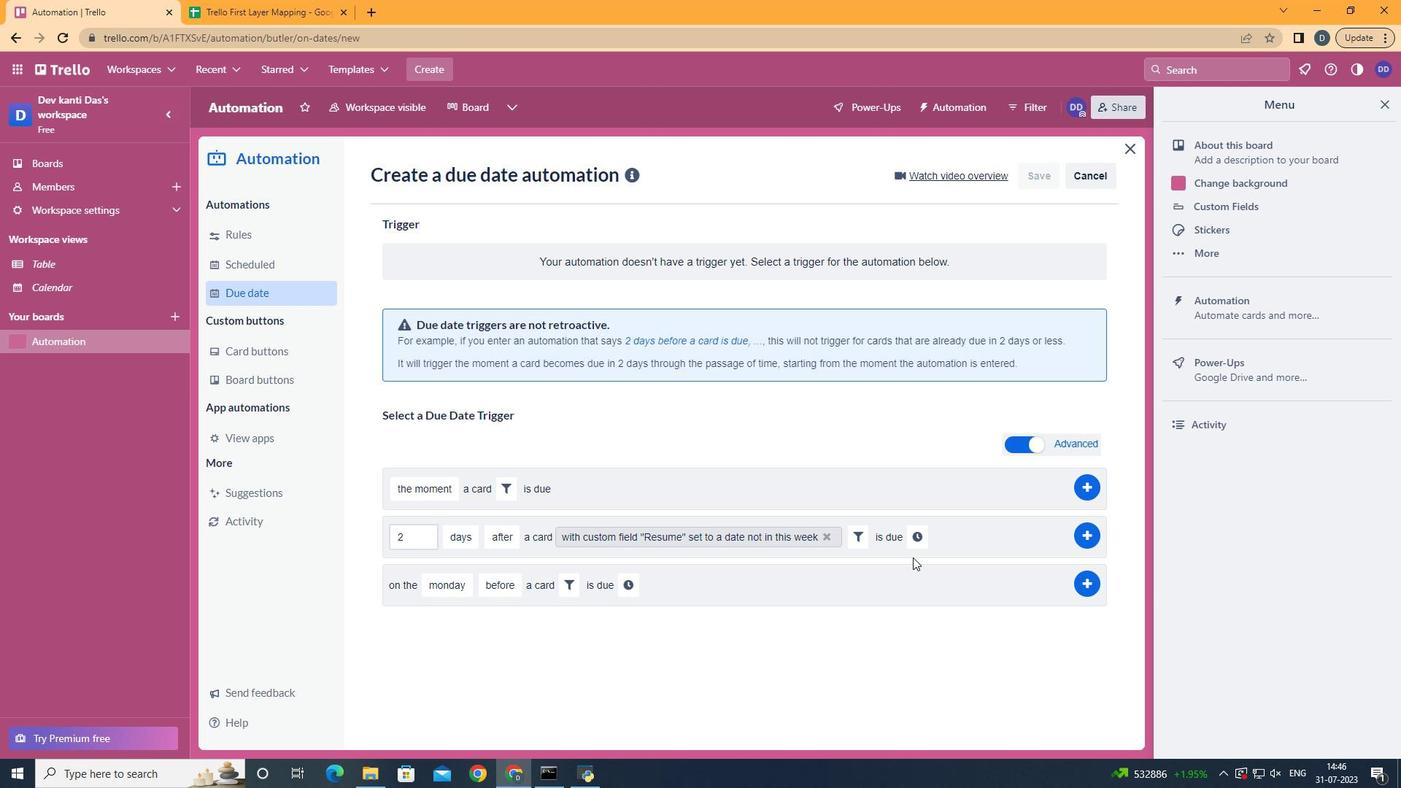 
Action: Mouse moved to (438, 569)
Screenshot: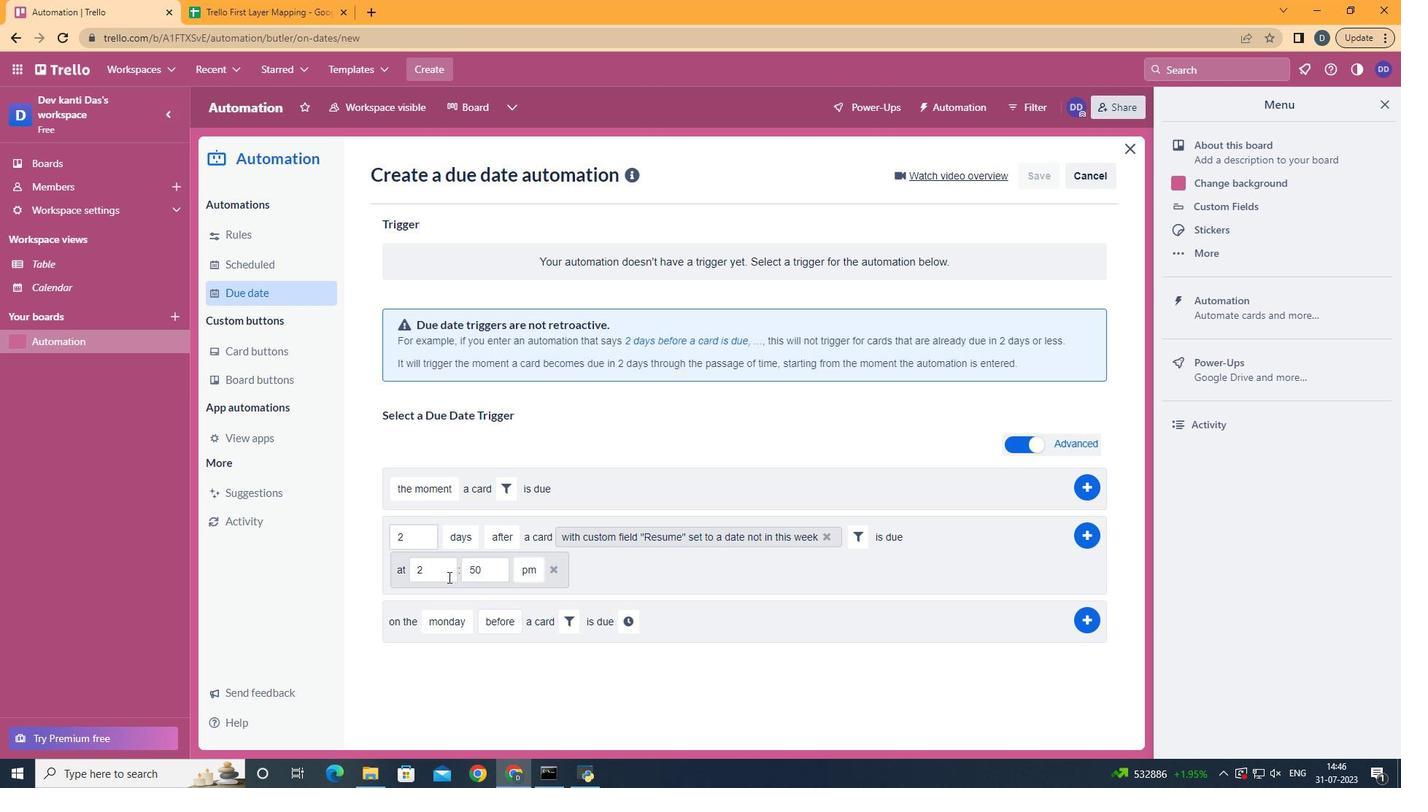 
Action: Mouse pressed left at (438, 569)
Screenshot: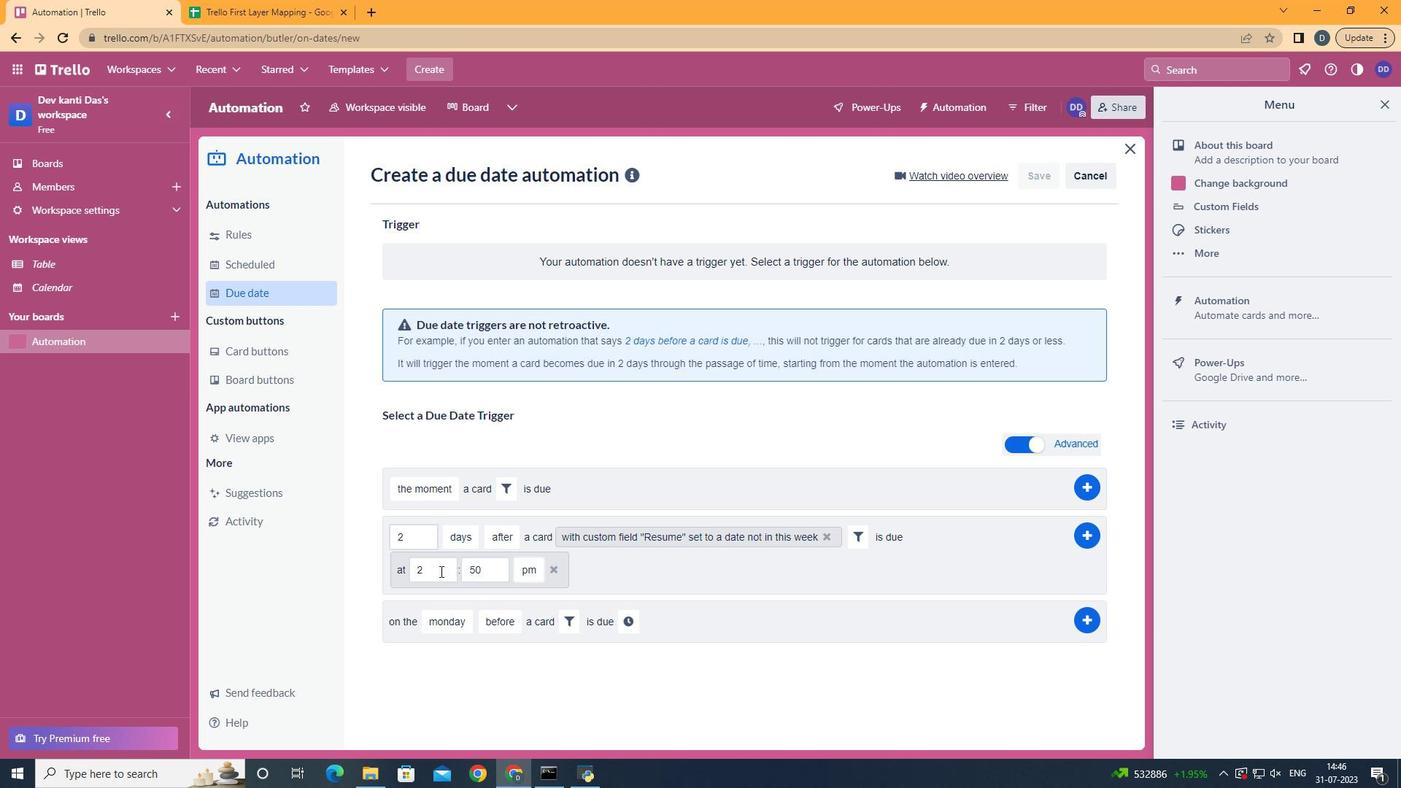 
Action: Key pressed <Key.backspace>11
Screenshot: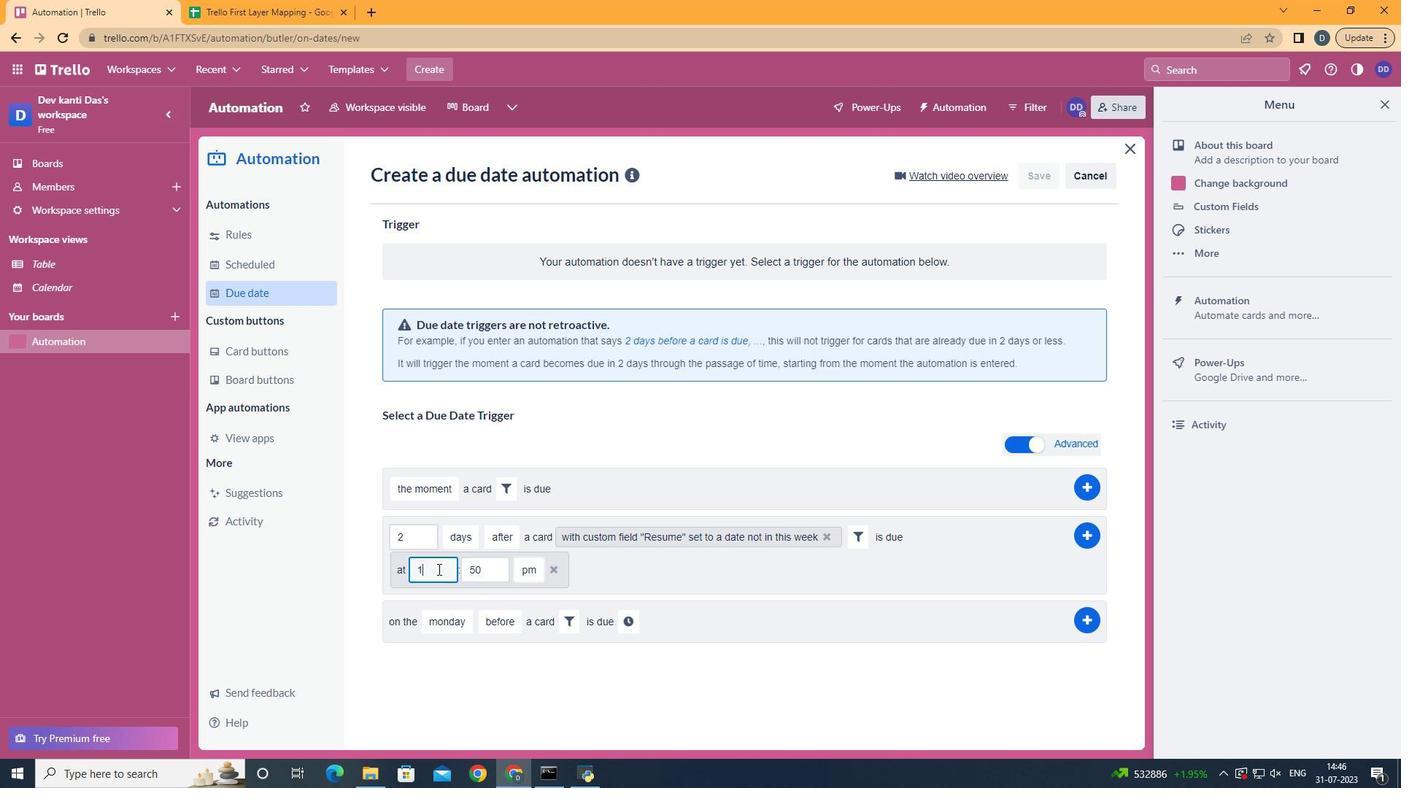 
Action: Mouse moved to (486, 572)
Screenshot: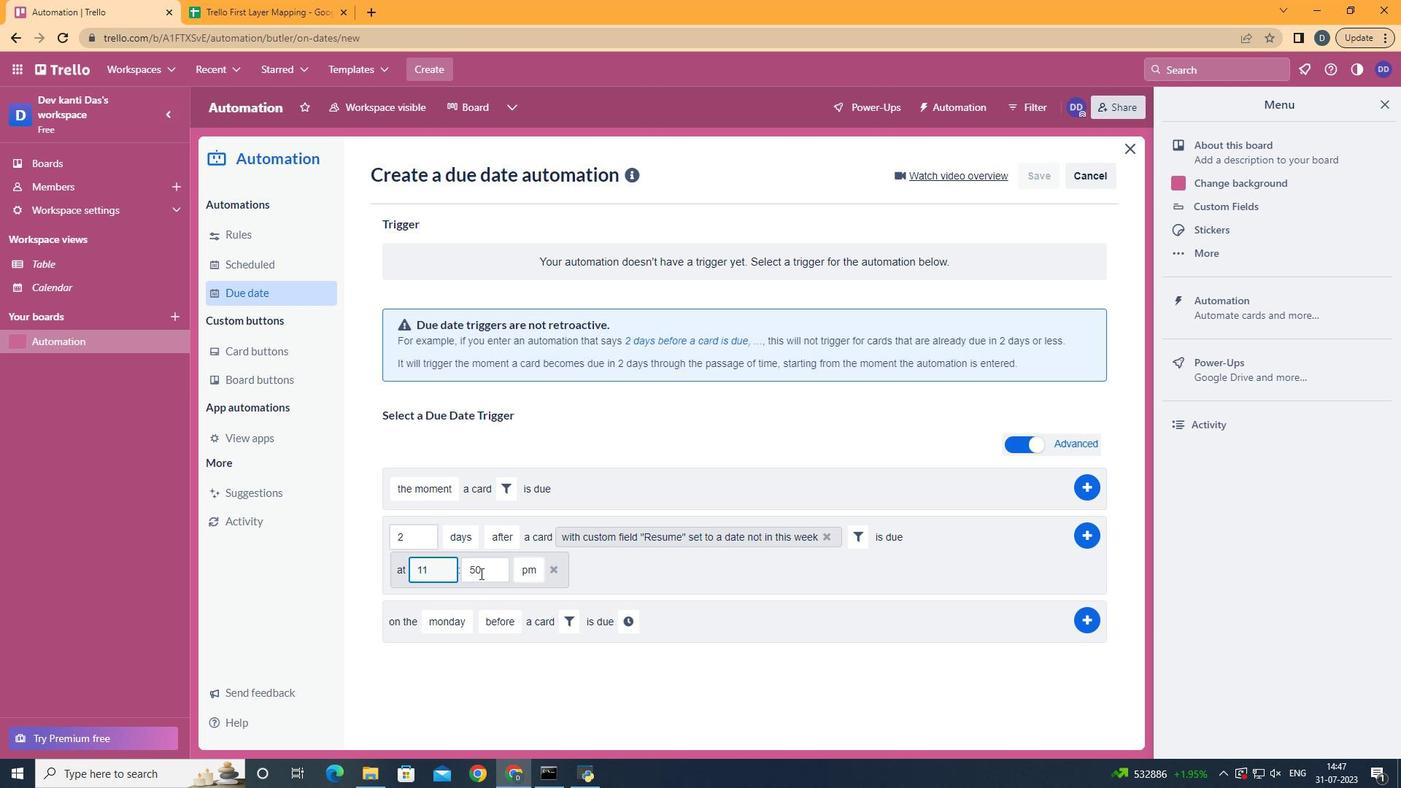 
Action: Mouse pressed left at (486, 572)
Screenshot: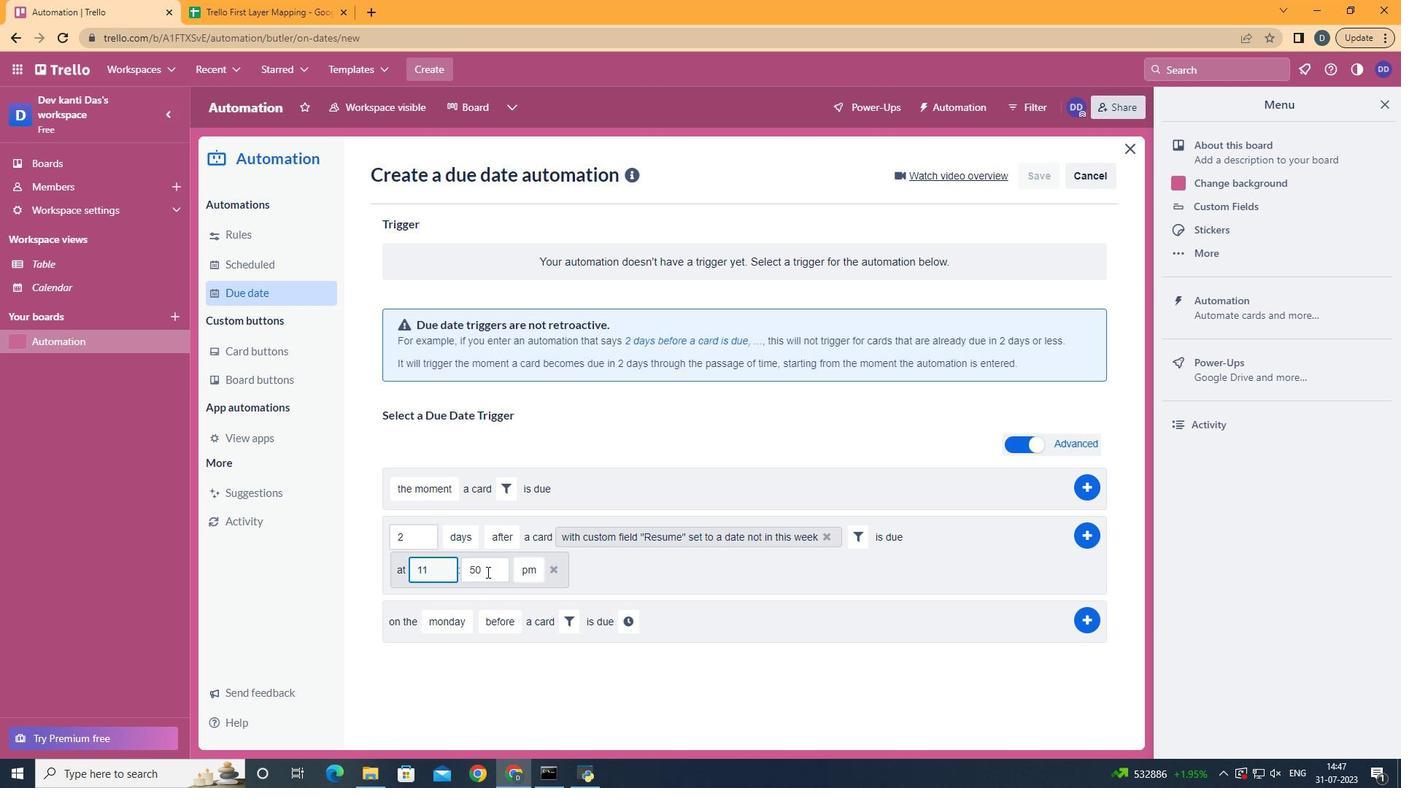 
Action: Key pressed <Key.backspace><Key.backspace>00
Screenshot: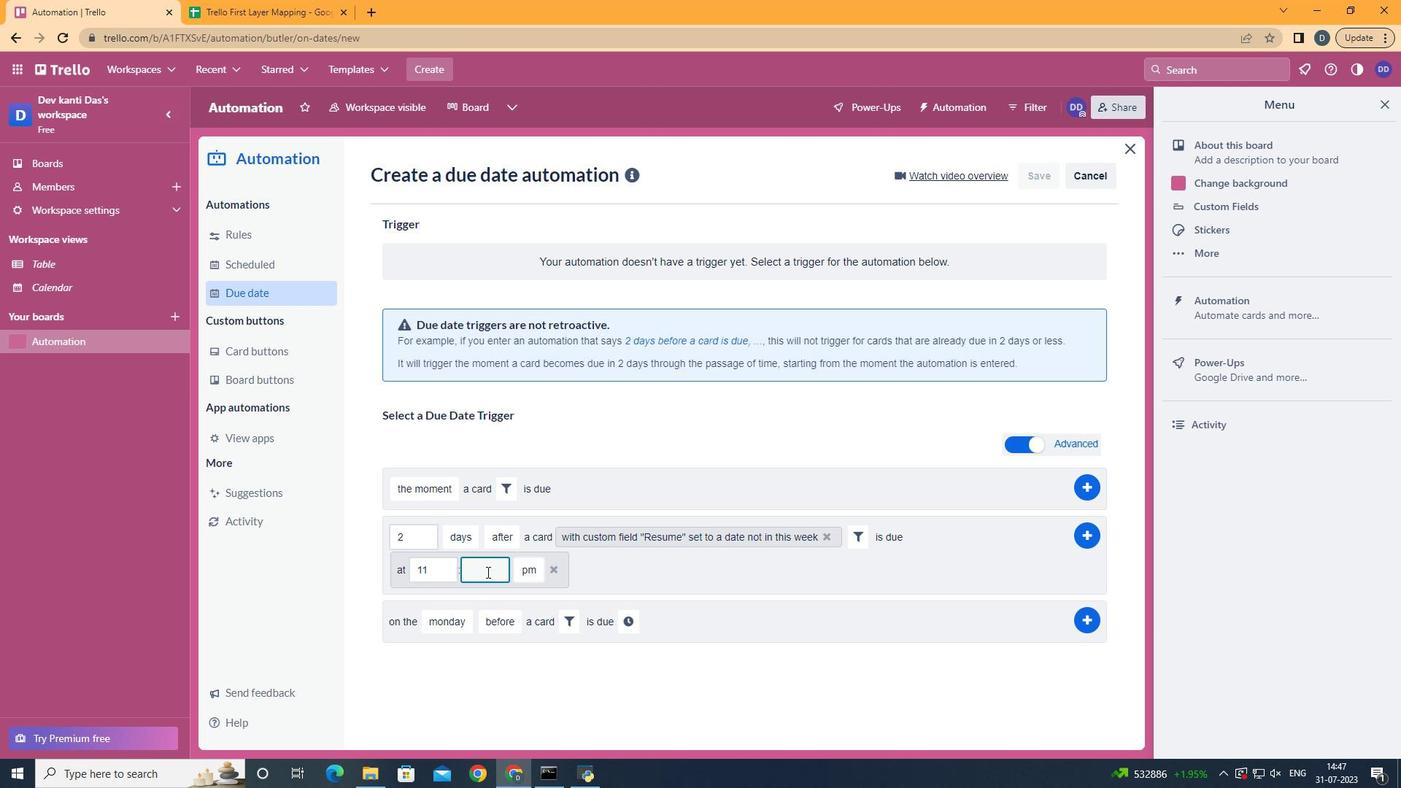 
Action: Mouse moved to (528, 592)
Screenshot: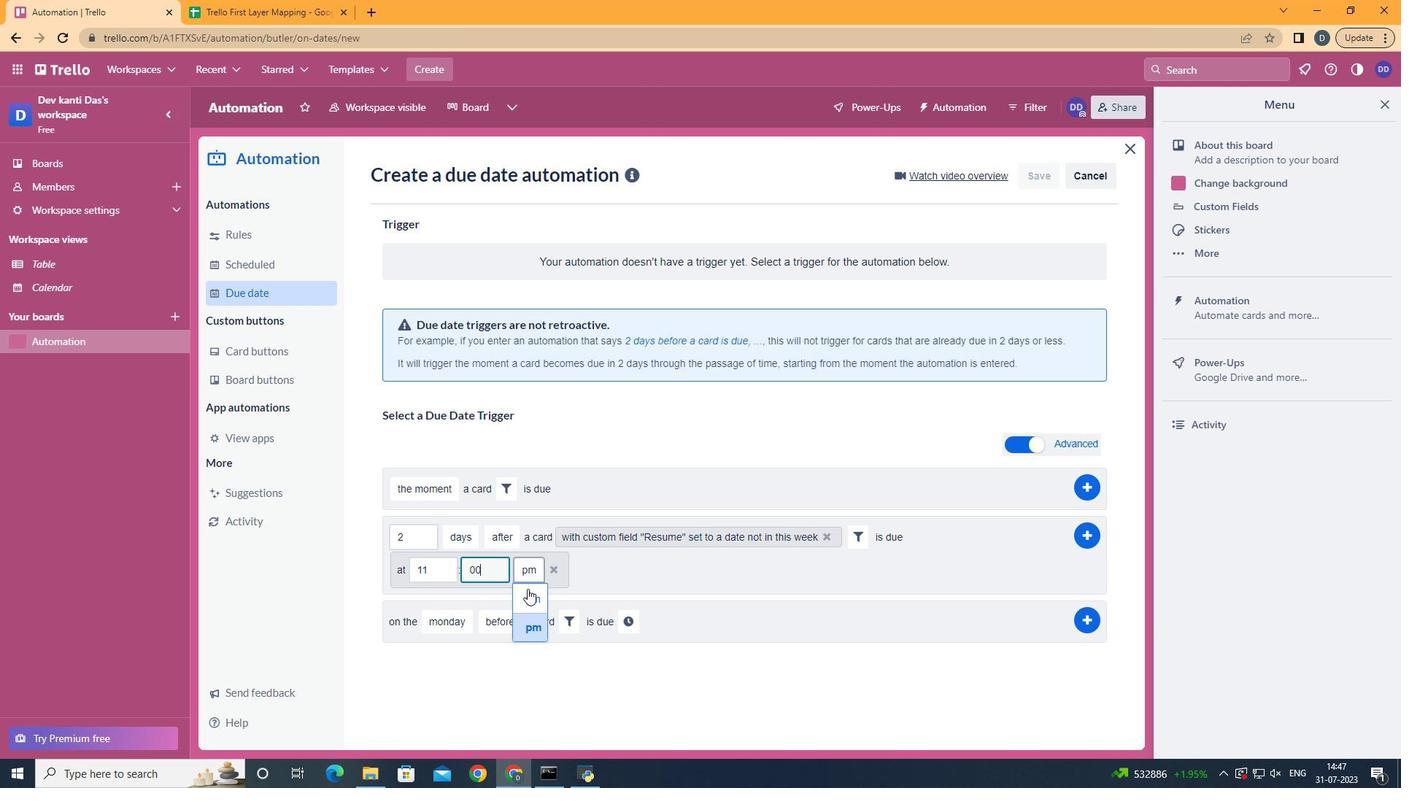 
Action: Mouse pressed left at (528, 592)
Screenshot: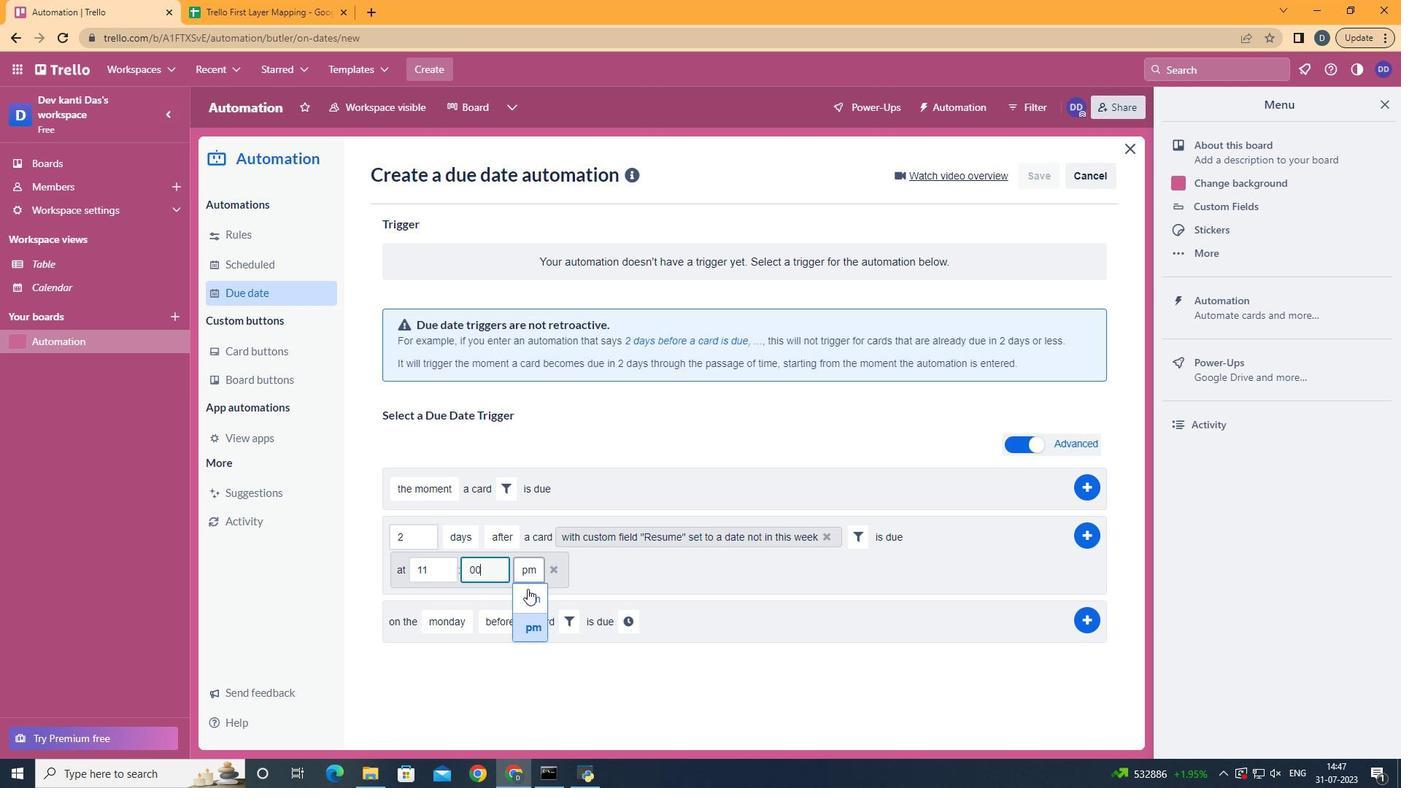 
Action: Mouse moved to (1092, 537)
Screenshot: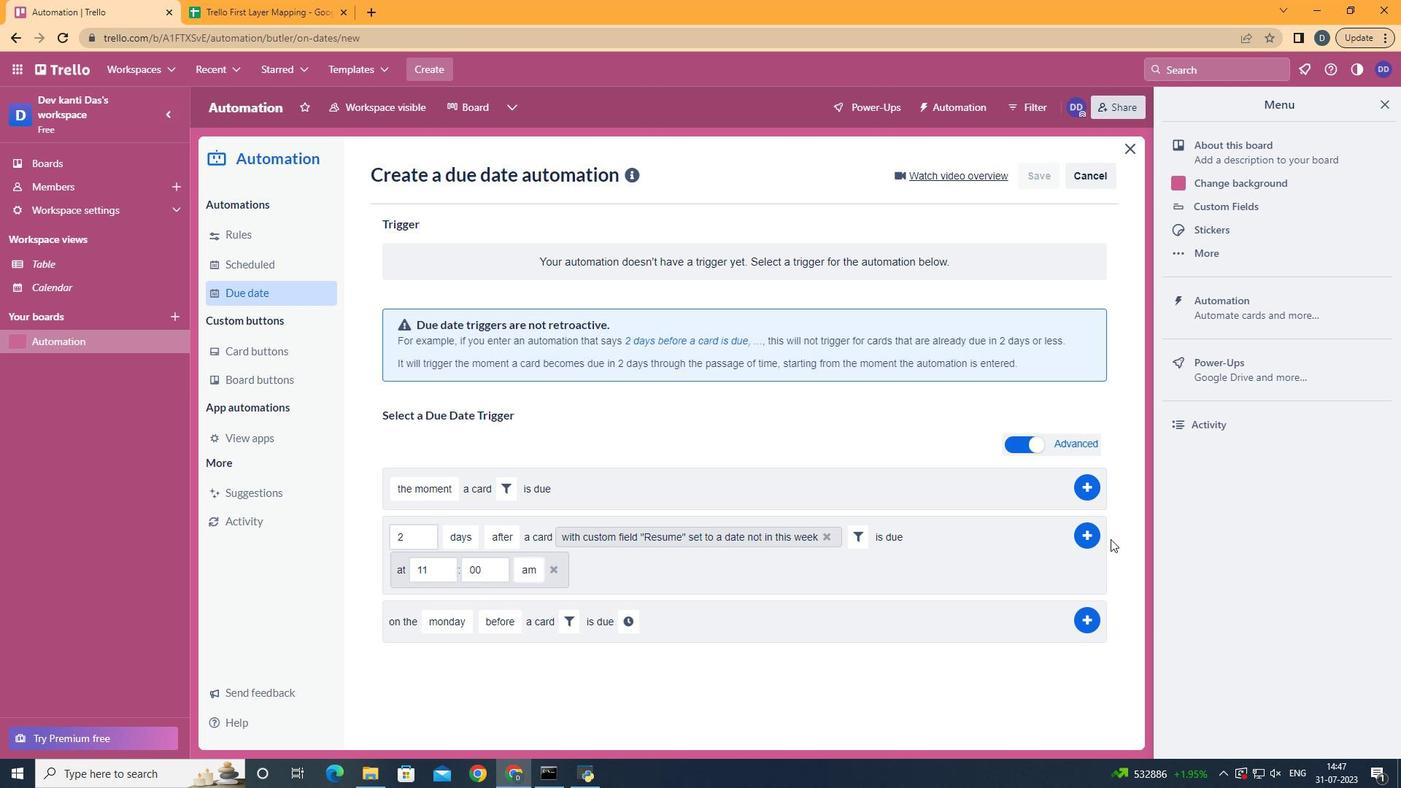 
Action: Mouse pressed left at (1092, 537)
Screenshot: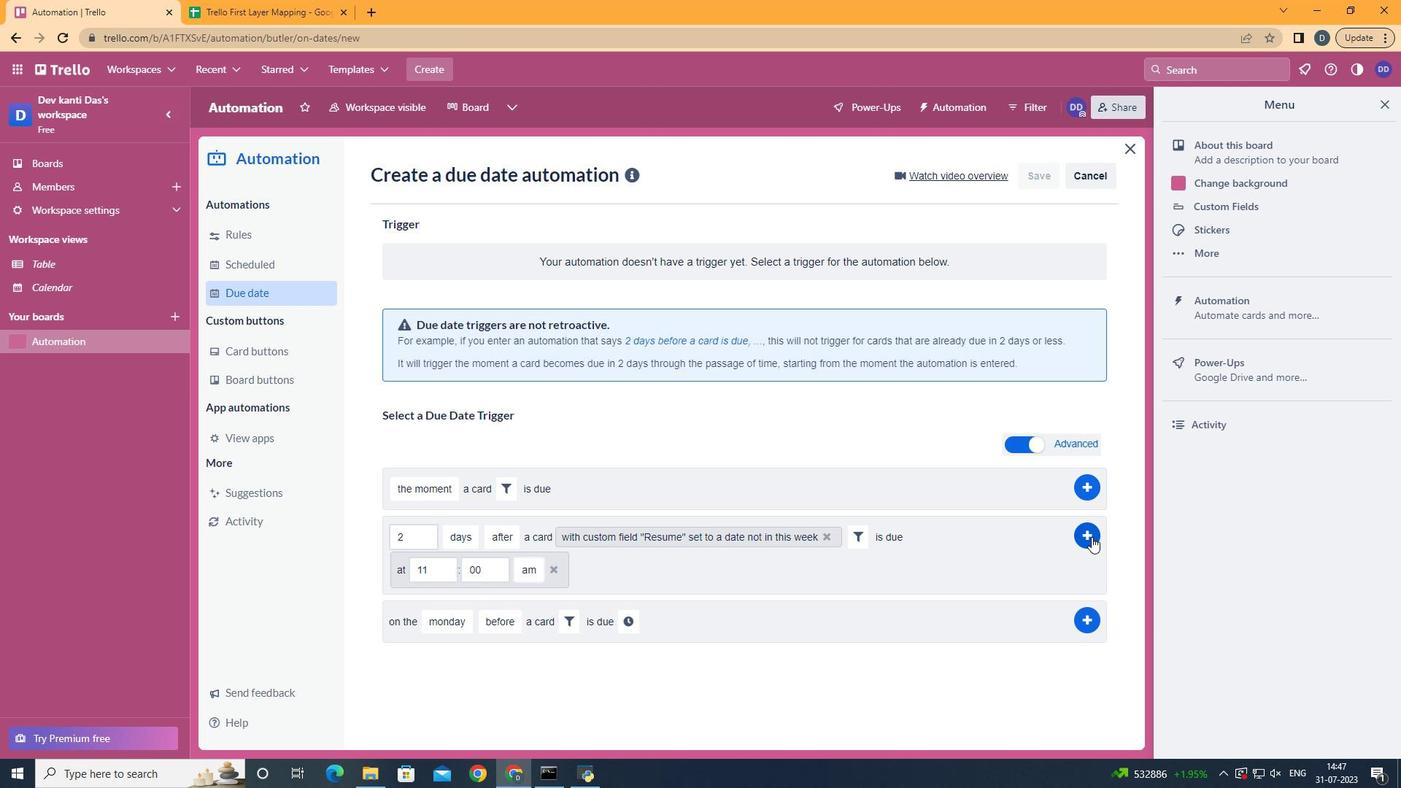 
Action: Mouse moved to (538, 332)
Screenshot: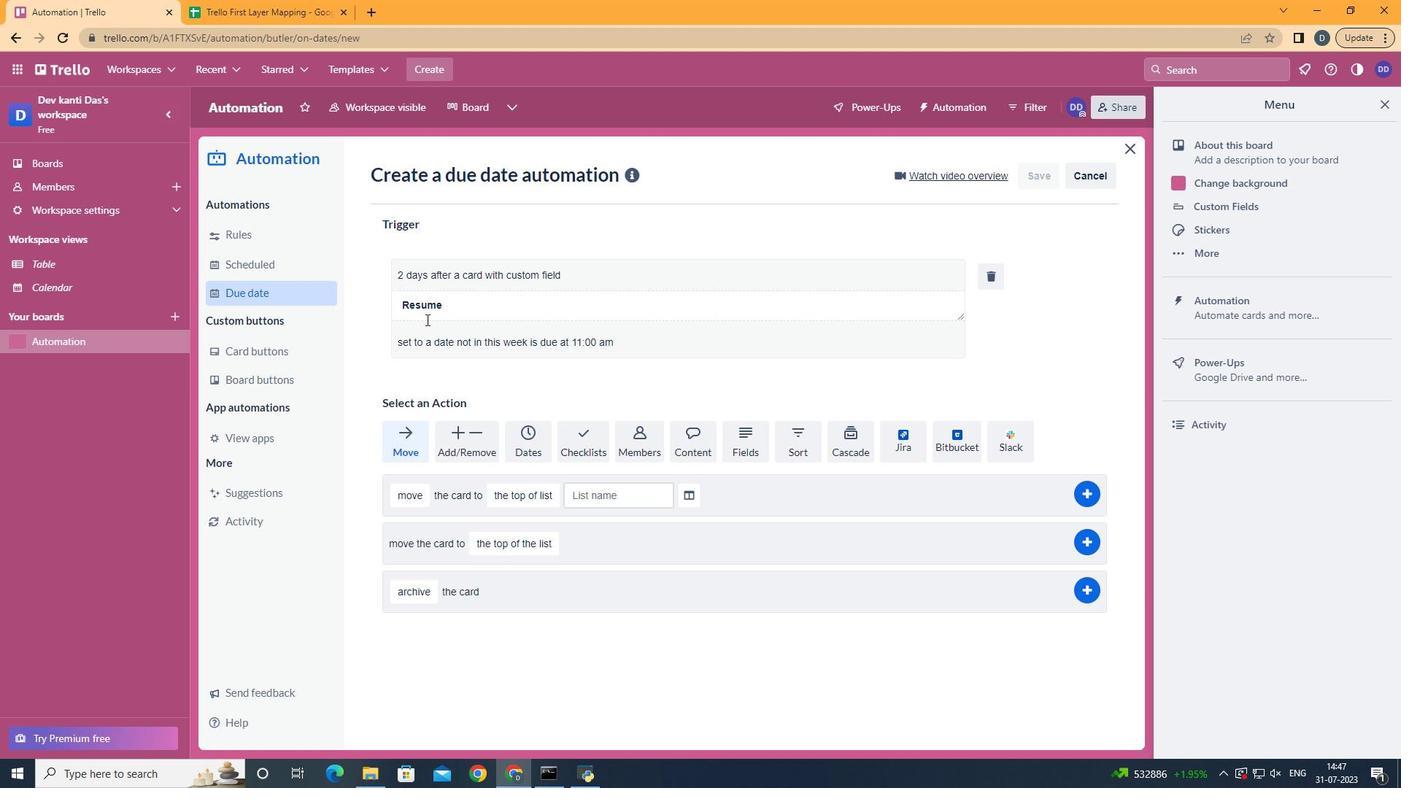 
